 Task: In the Page activelistens.pptxinsert a new slide 'blank', insert the shape ' moon'with color yellow, insert the text boxwith the name  moonApply the font style Arialand save the file as pdf  moon
Action: Mouse moved to (54, 112)
Screenshot: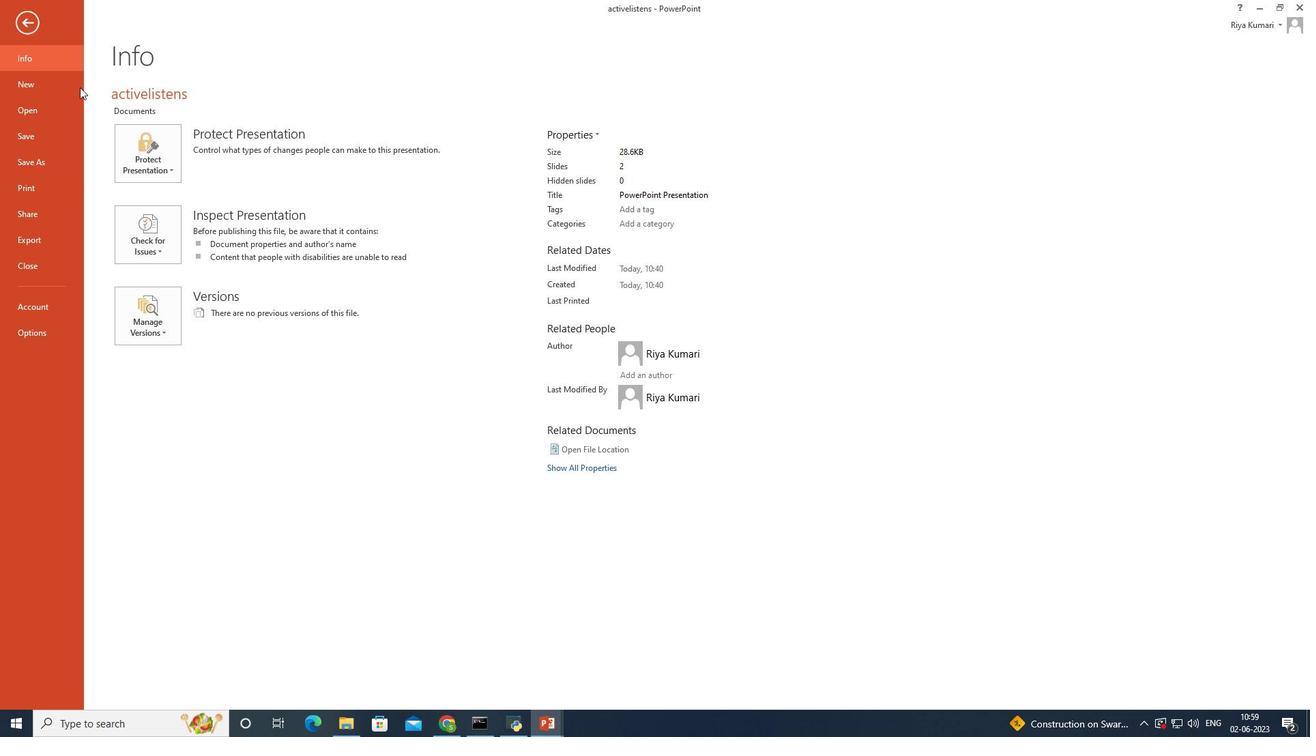 
Action: Mouse pressed left at (54, 112)
Screenshot: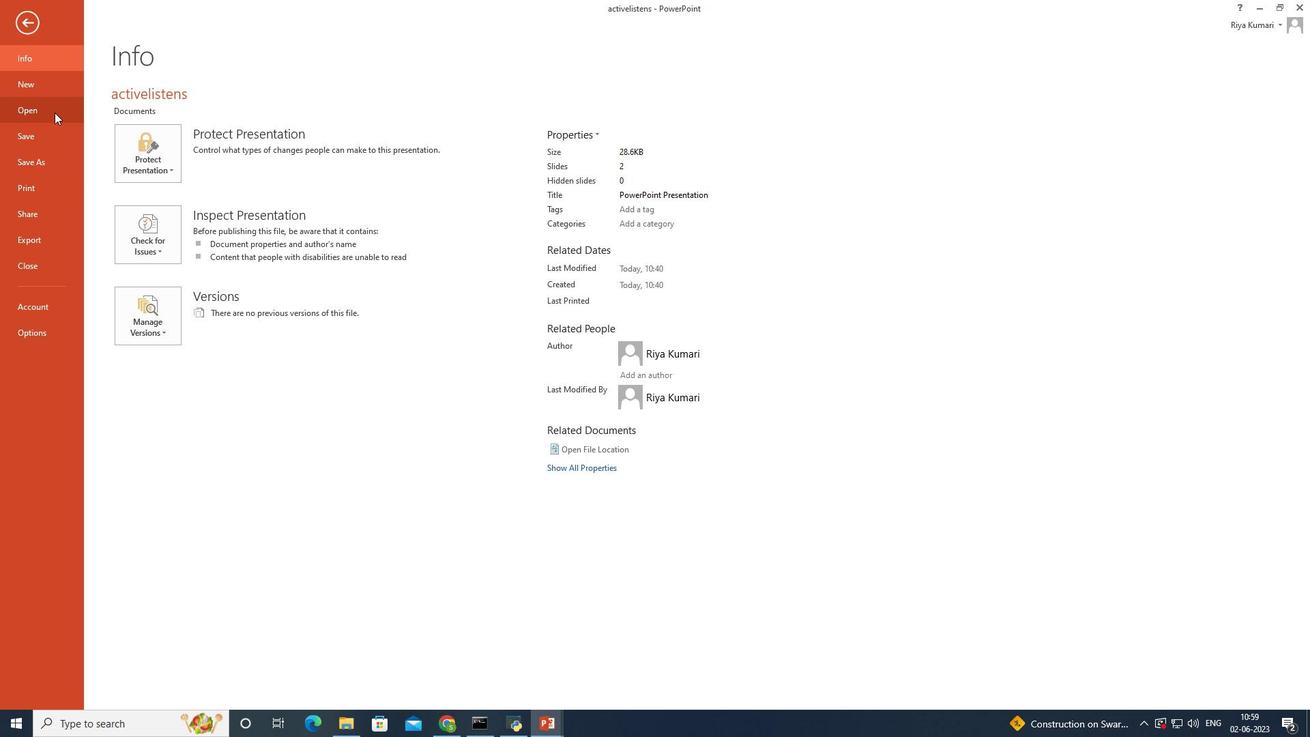 
Action: Mouse moved to (387, 136)
Screenshot: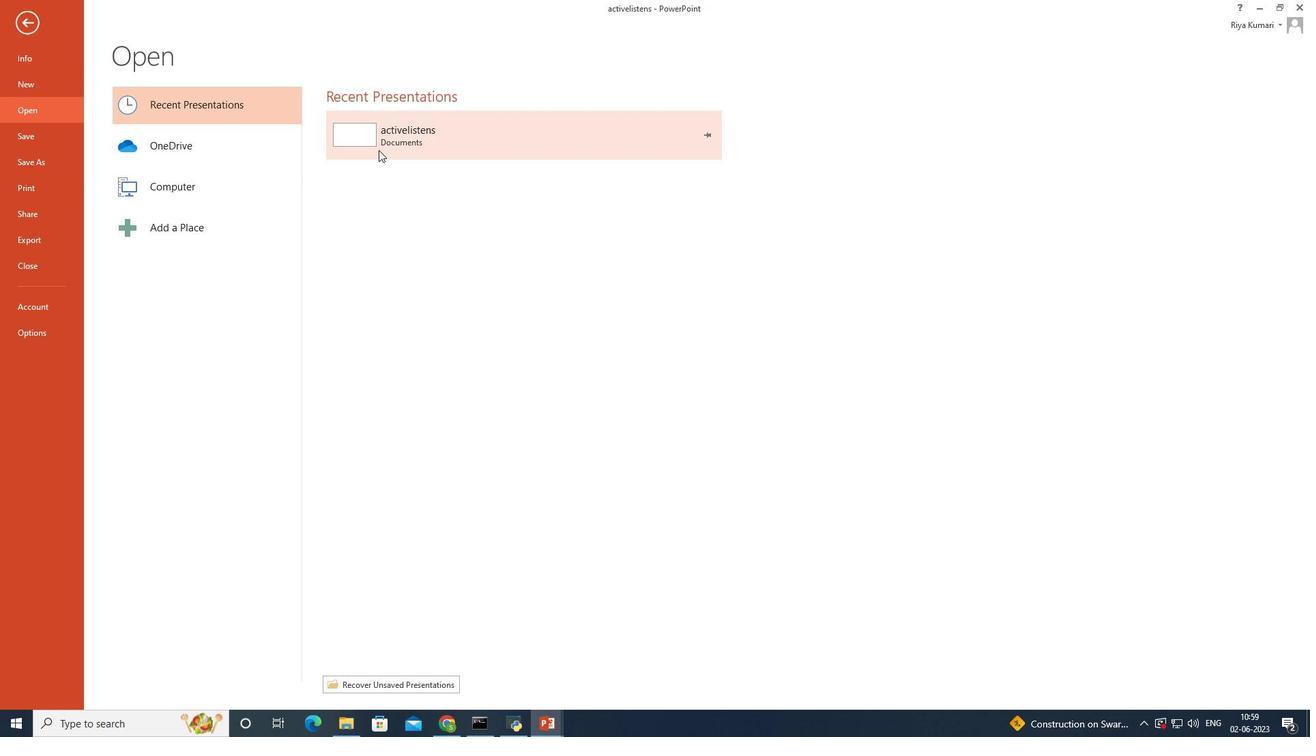 
Action: Mouse pressed left at (387, 136)
Screenshot: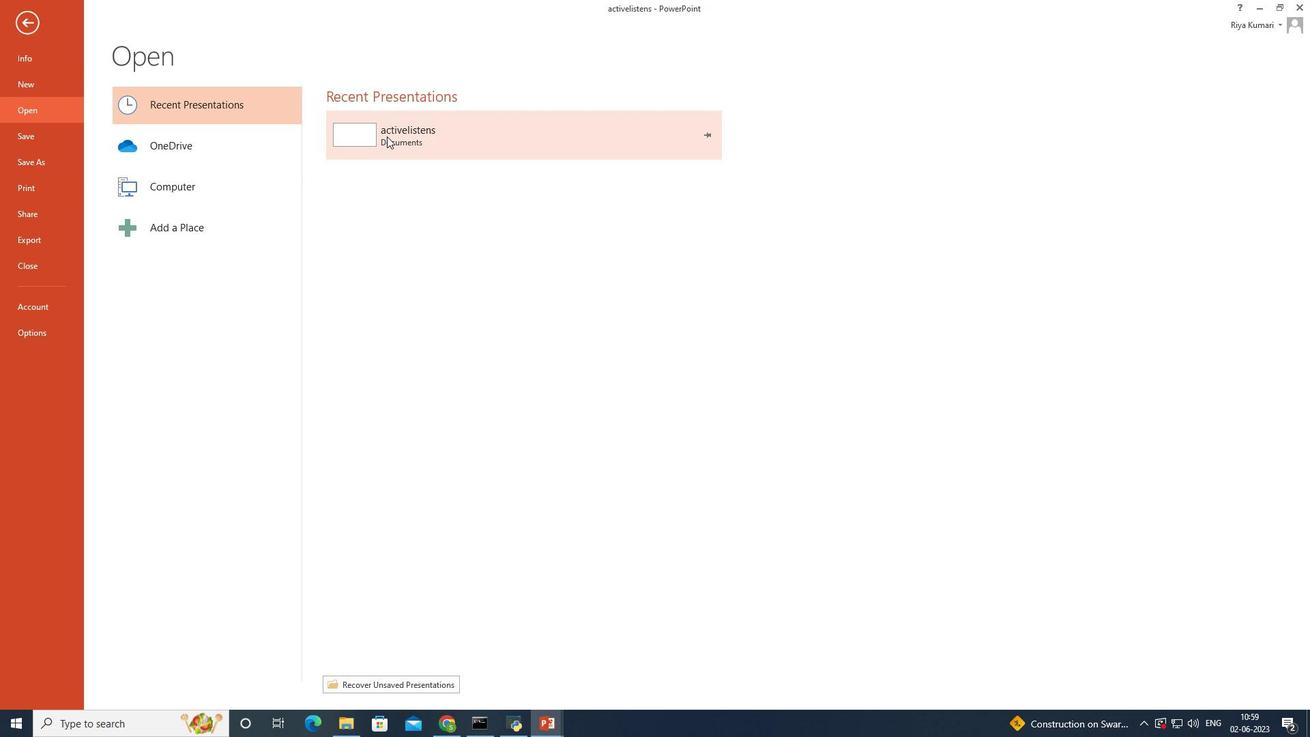 
Action: Mouse moved to (112, 73)
Screenshot: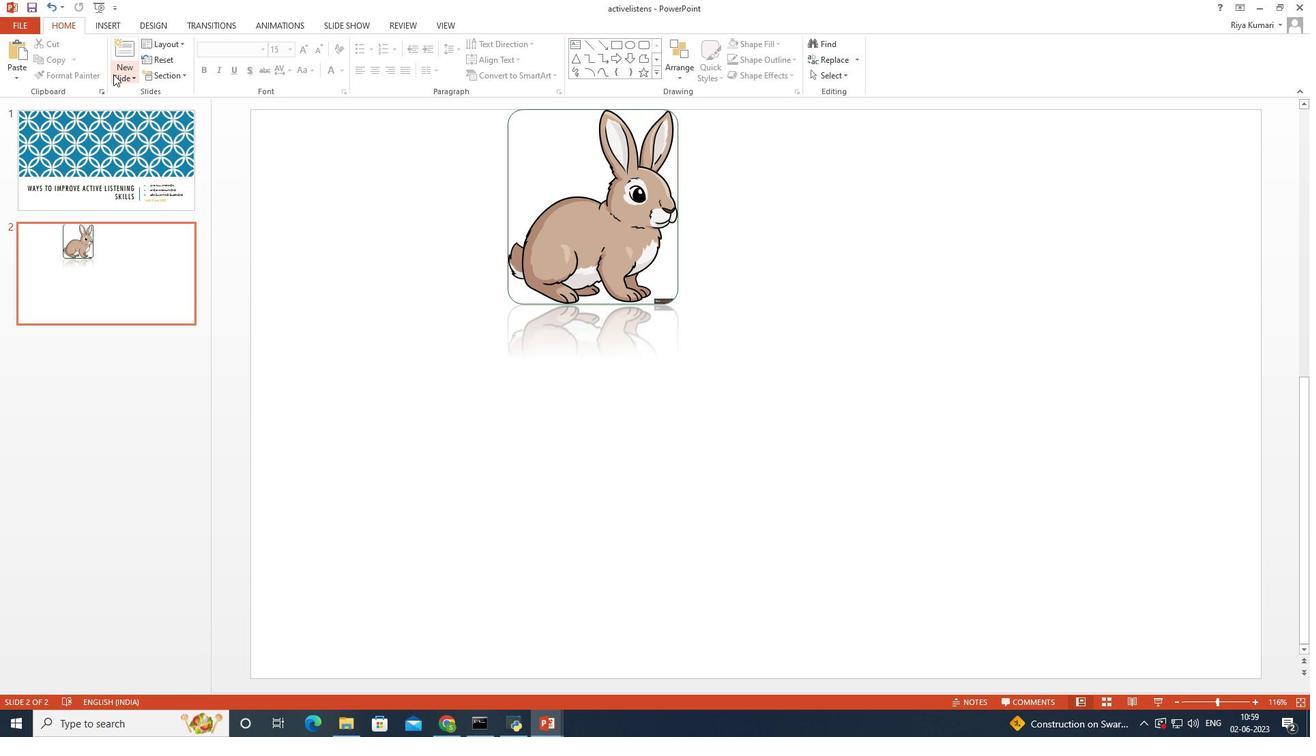
Action: Mouse pressed left at (112, 73)
Screenshot: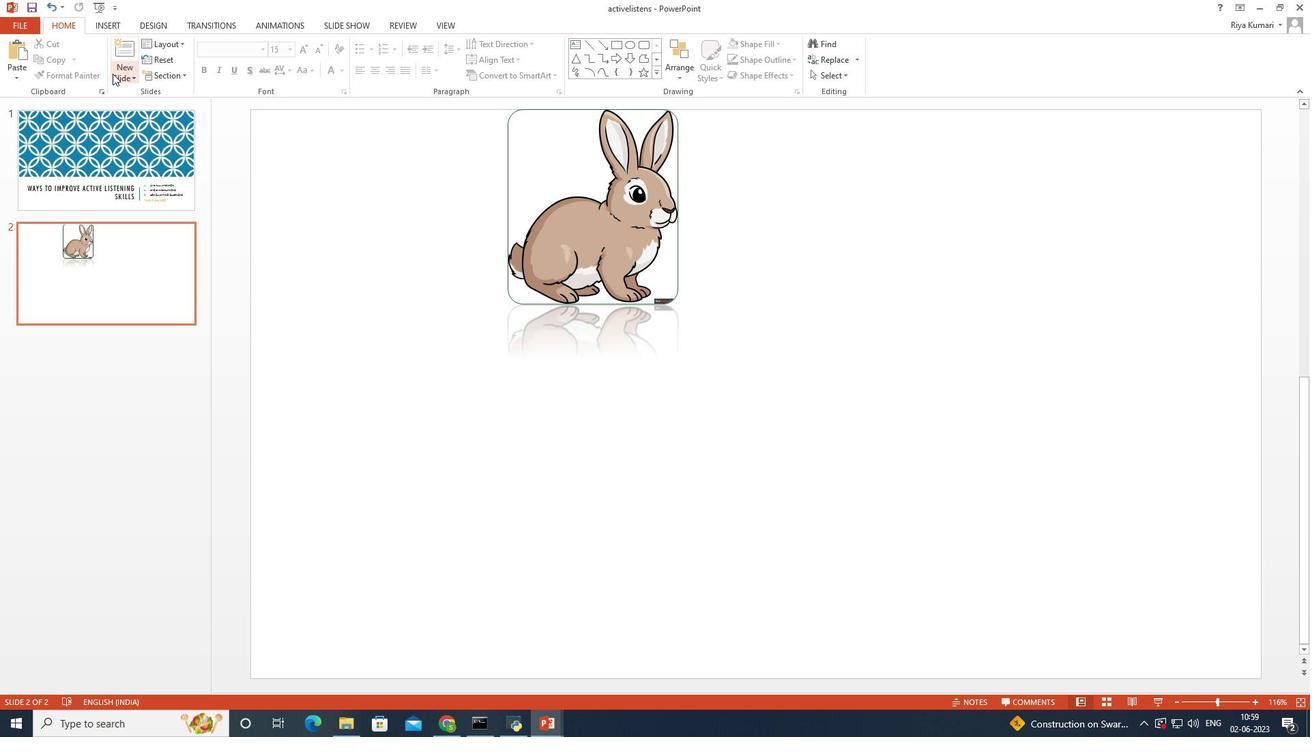 
Action: Mouse moved to (159, 243)
Screenshot: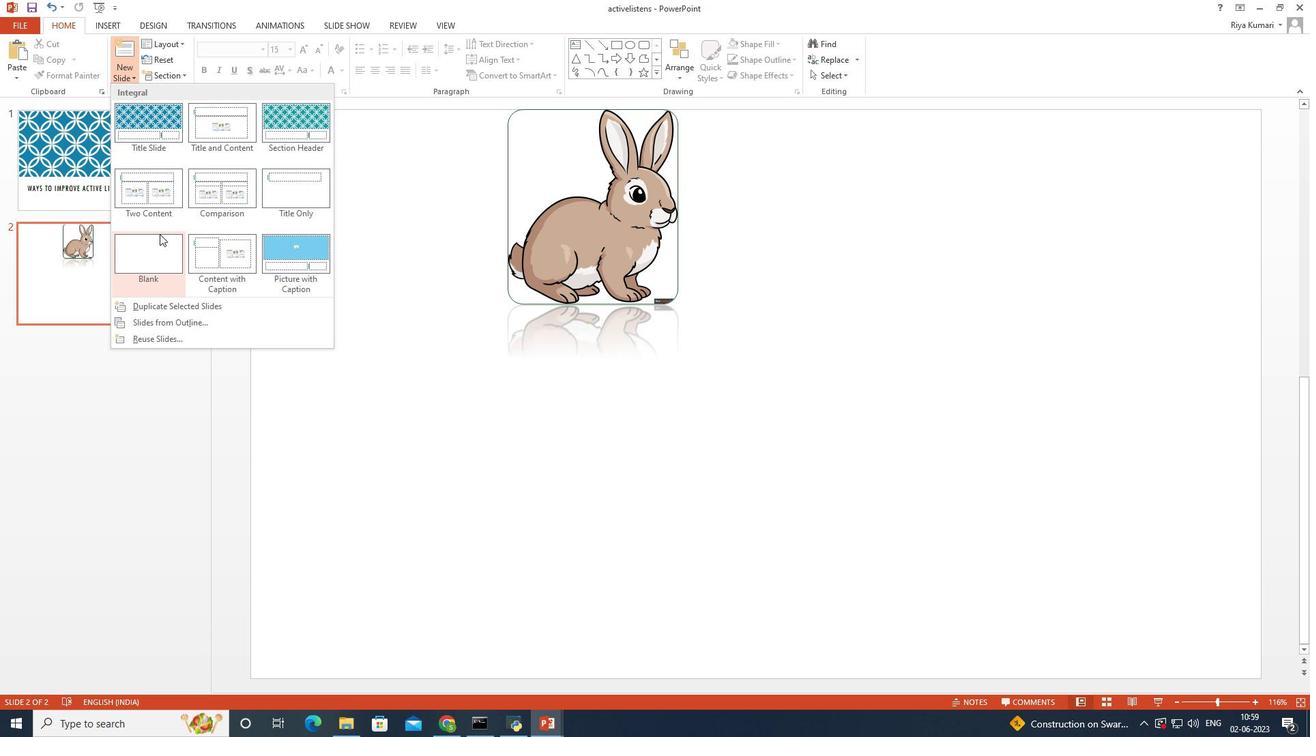 
Action: Mouse pressed left at (159, 243)
Screenshot: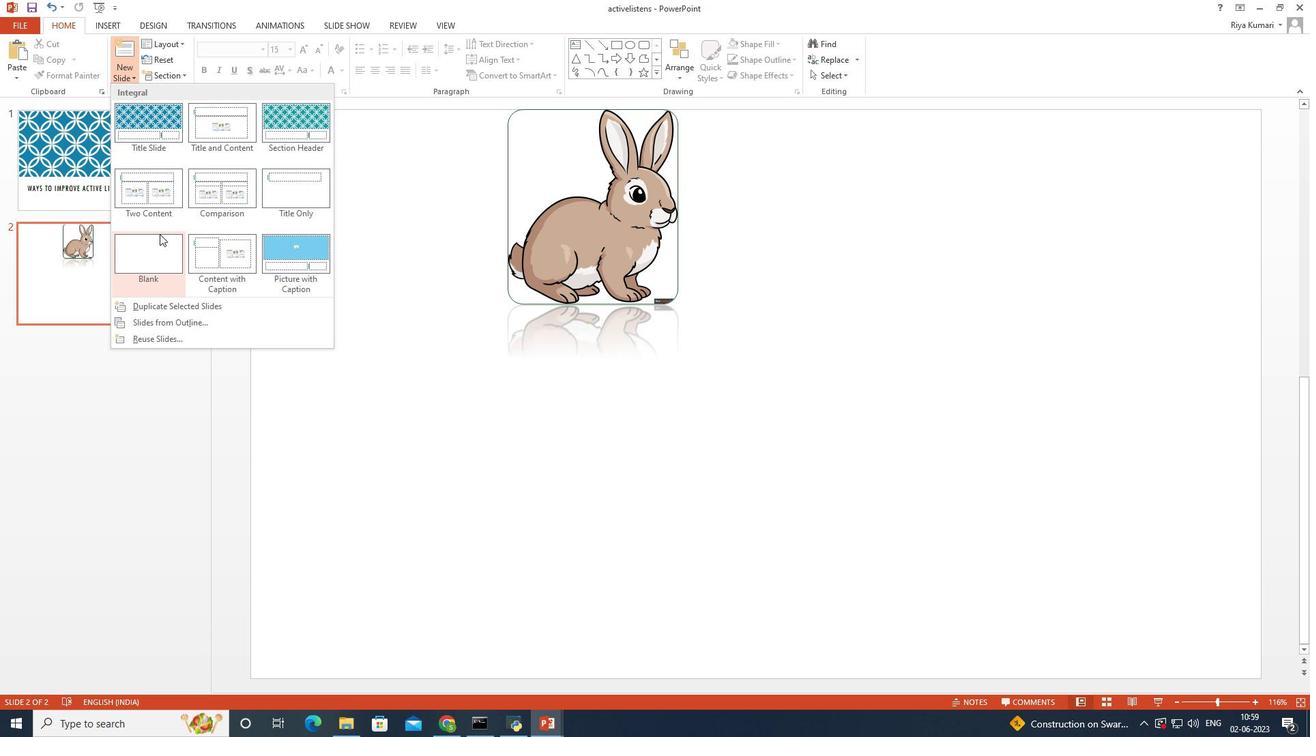 
Action: Mouse moved to (684, 77)
Screenshot: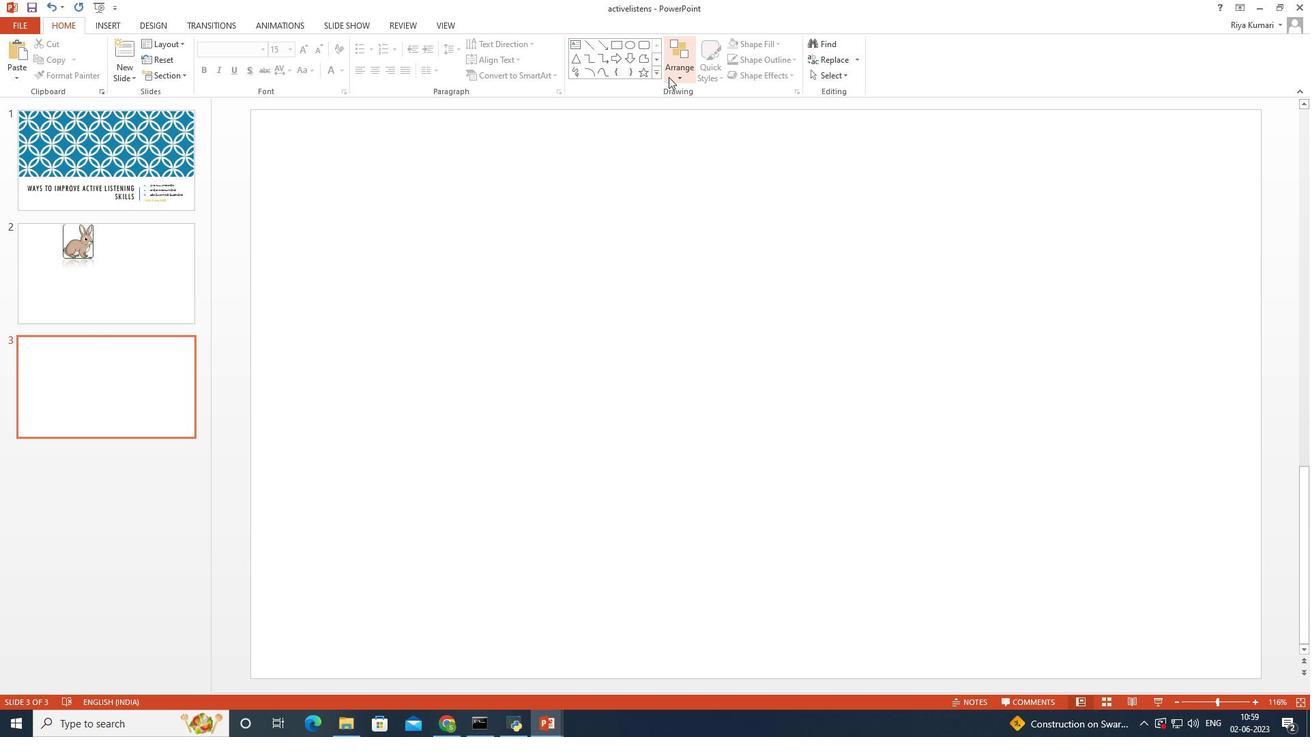 
Action: Mouse pressed left at (684, 77)
Screenshot: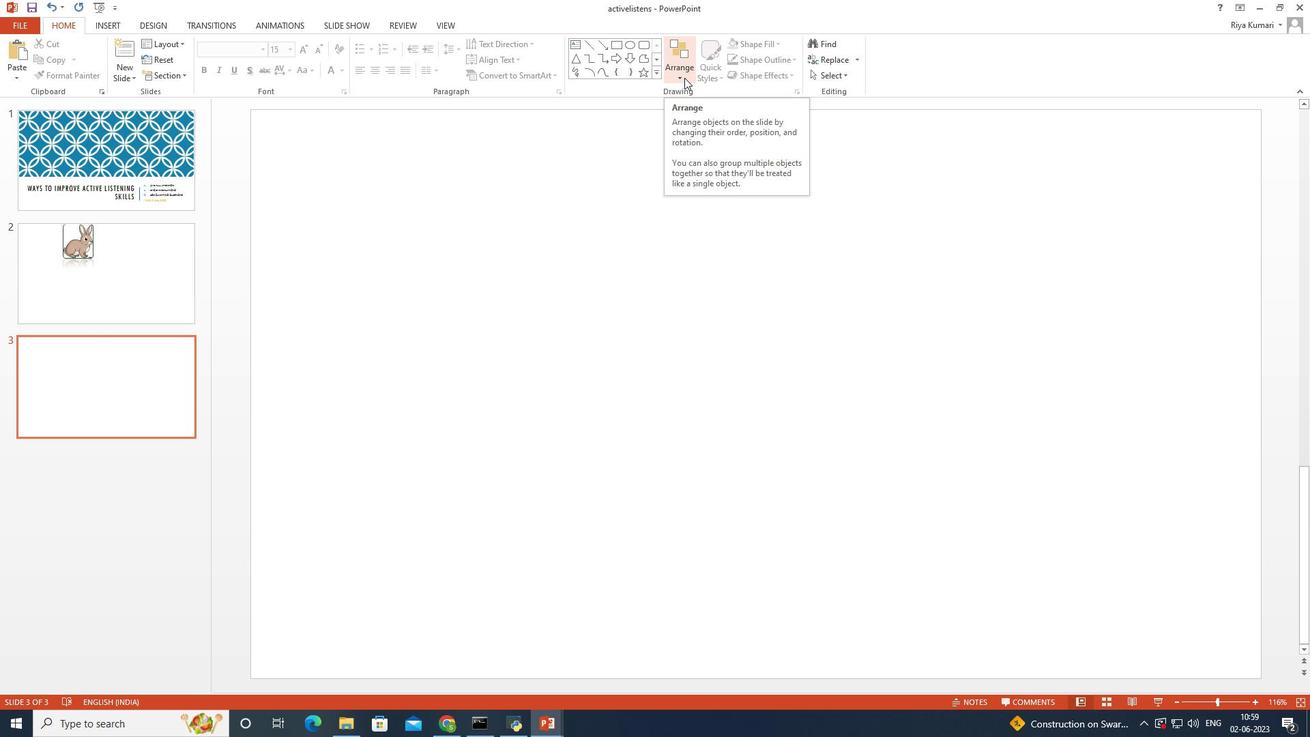 
Action: Mouse pressed left at (684, 77)
Screenshot: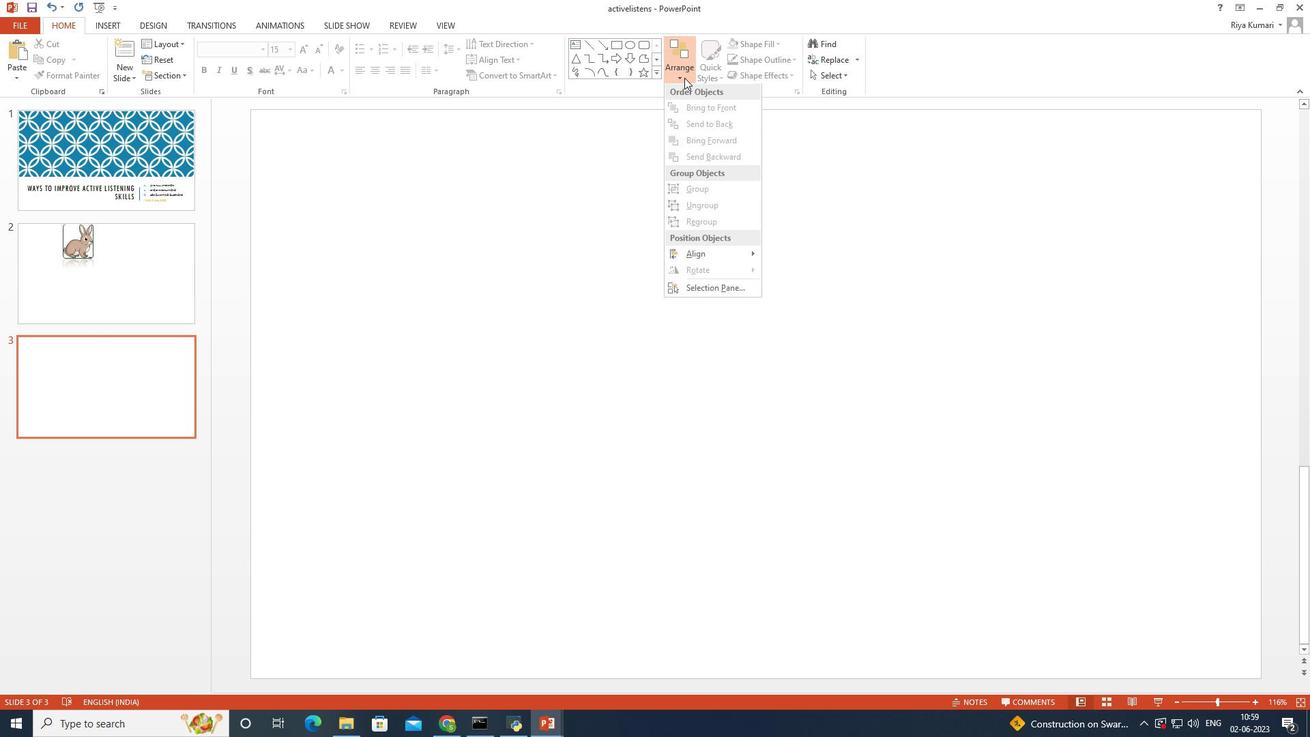 
Action: Mouse moved to (654, 73)
Screenshot: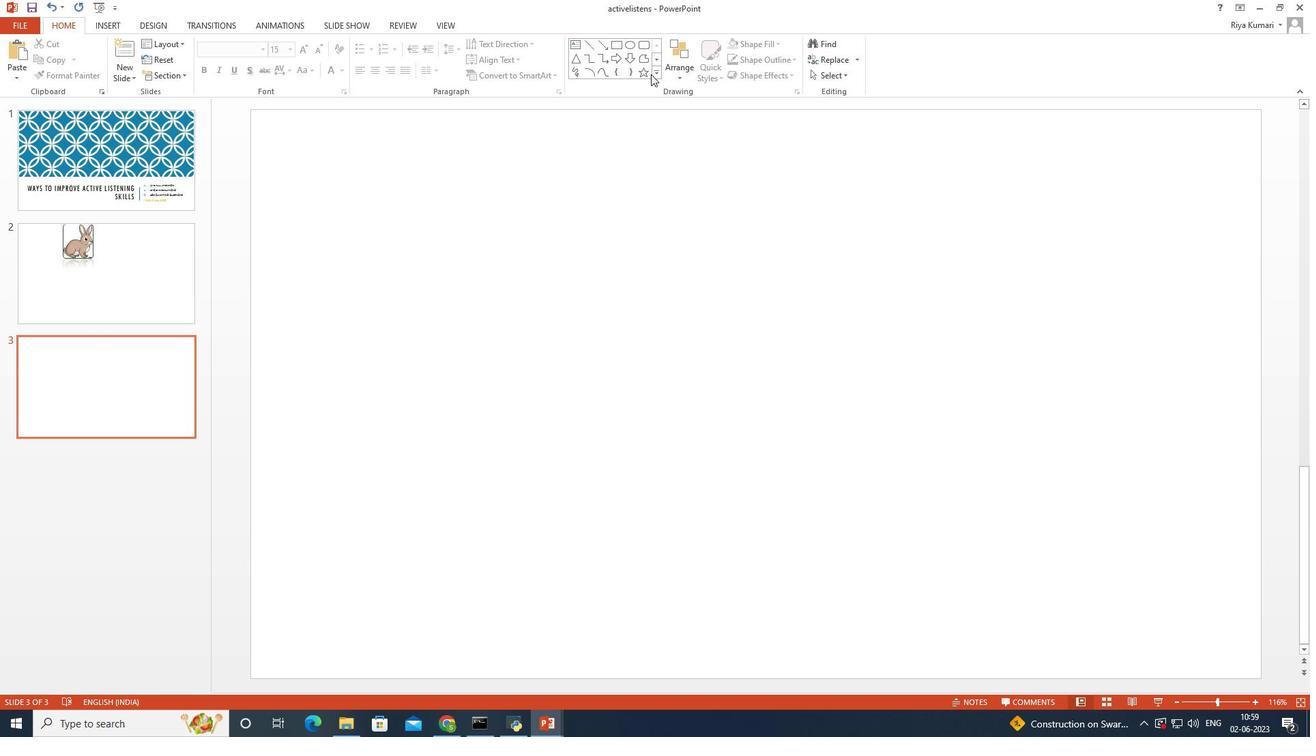 
Action: Mouse pressed left at (654, 73)
Screenshot: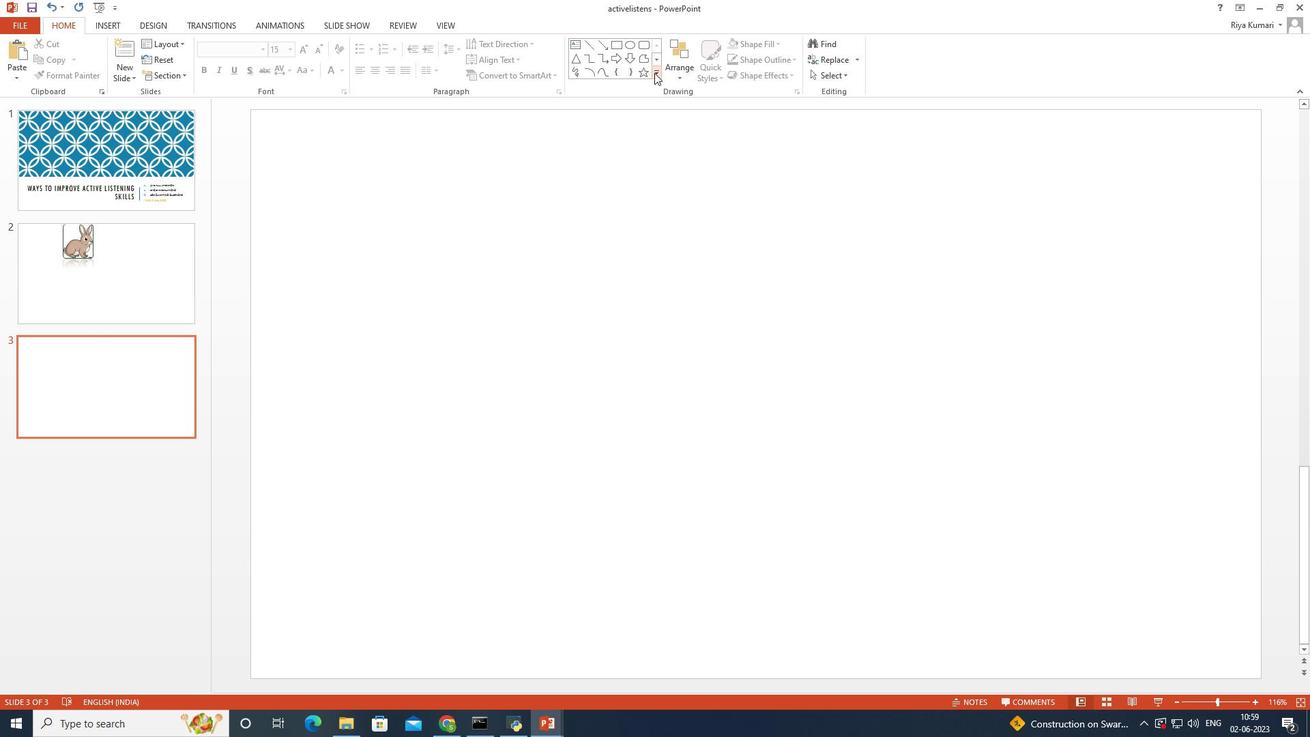 
Action: Mouse moved to (699, 191)
Screenshot: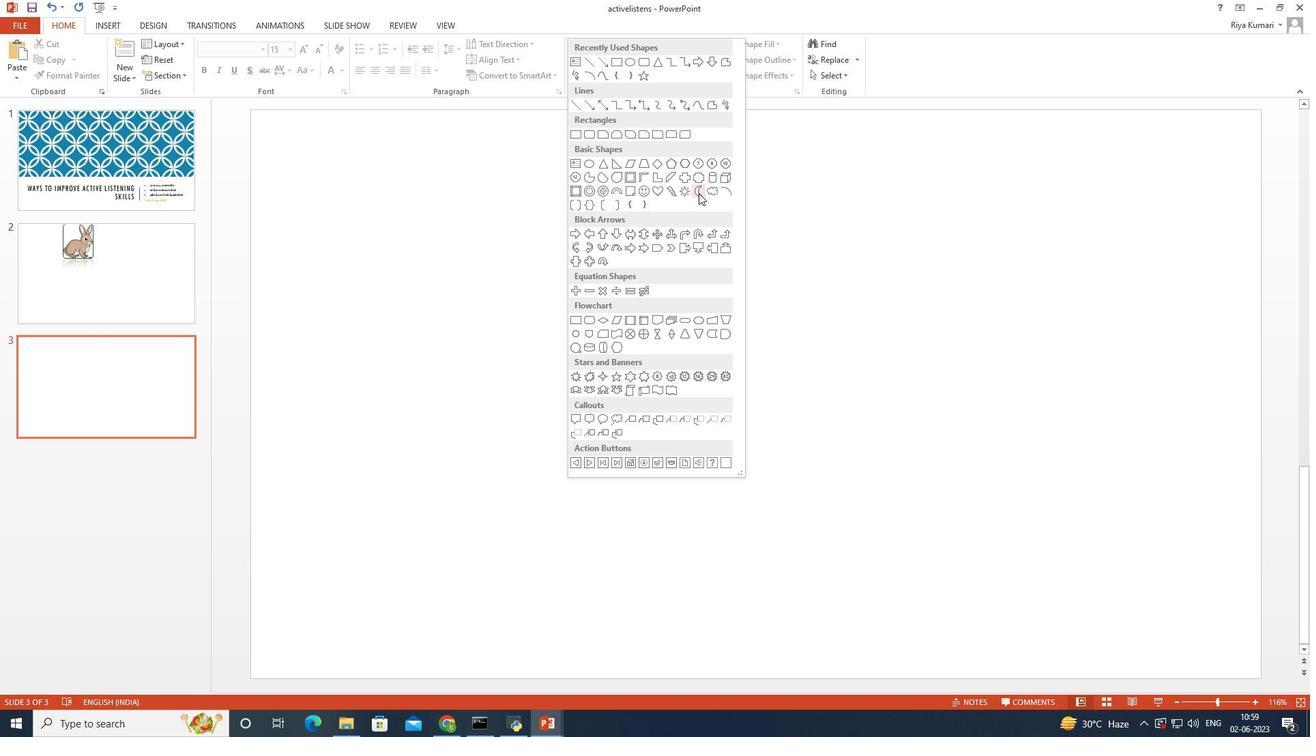 
Action: Mouse pressed left at (699, 191)
Screenshot: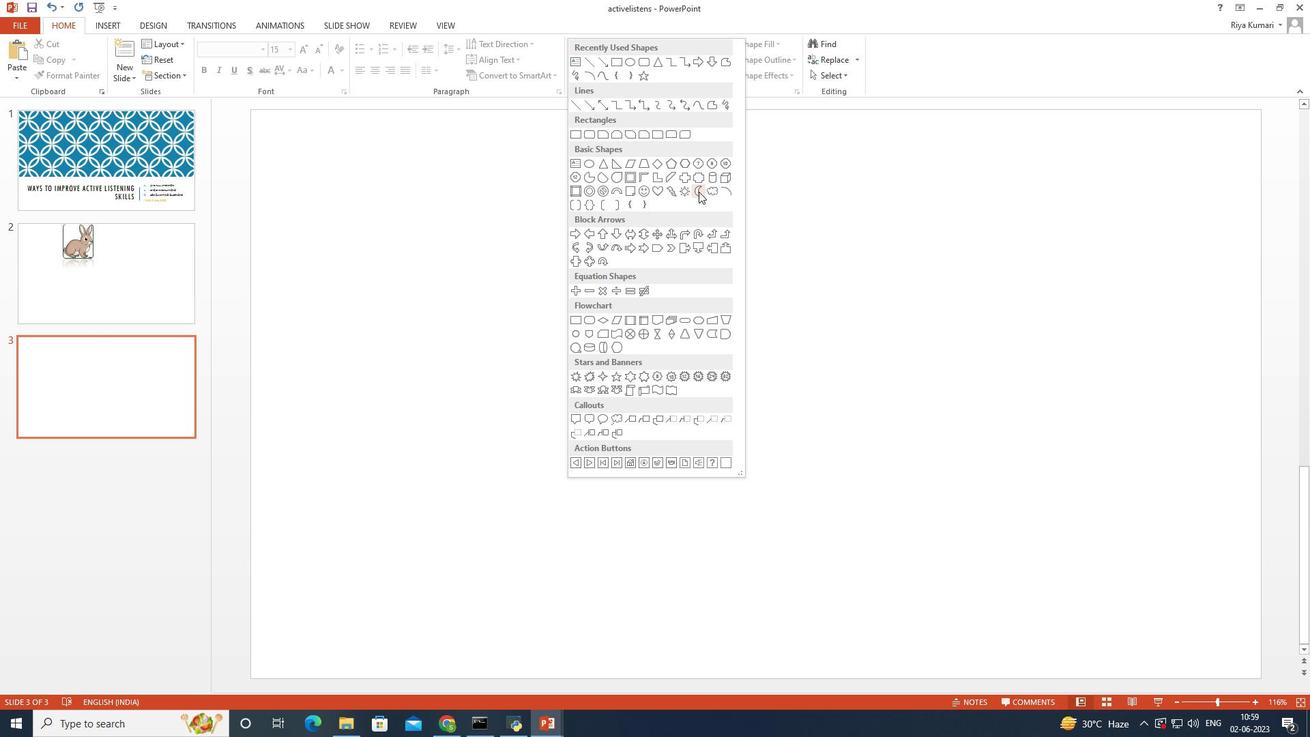 
Action: Mouse moved to (586, 208)
Screenshot: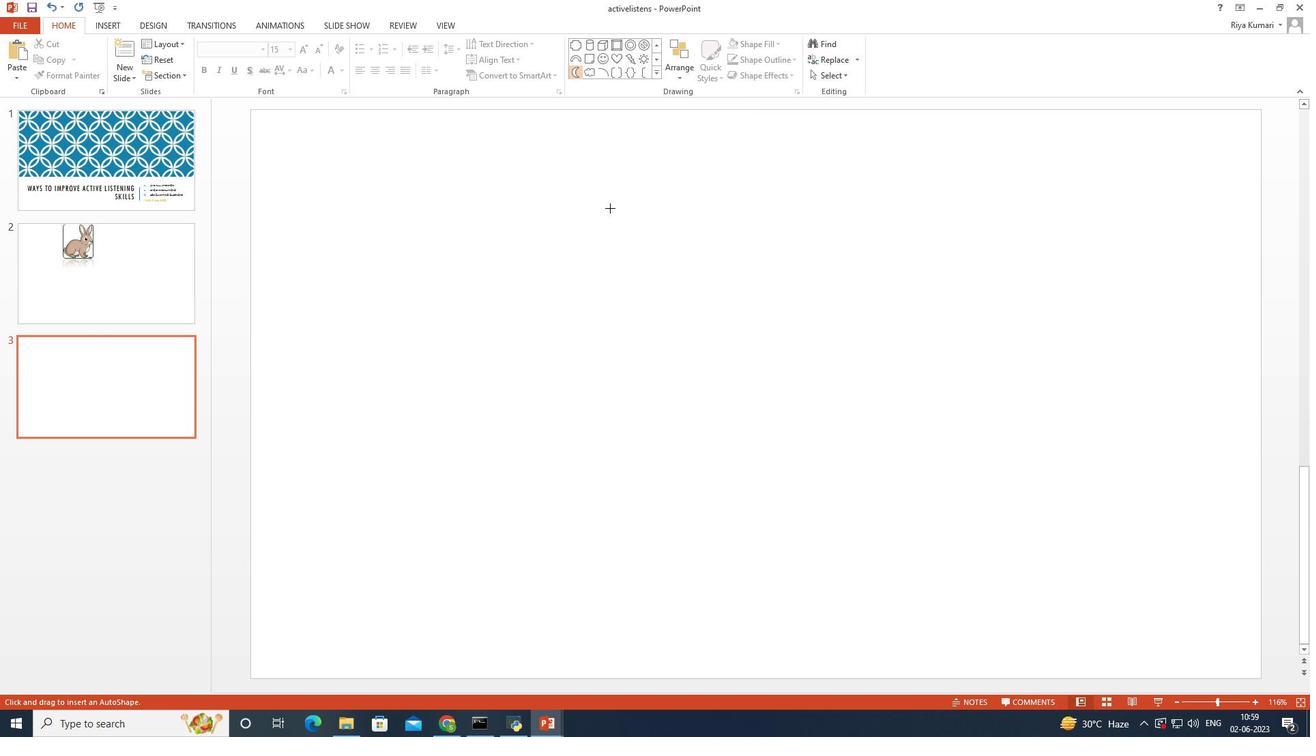 
Action: Mouse pressed left at (586, 208)
Screenshot: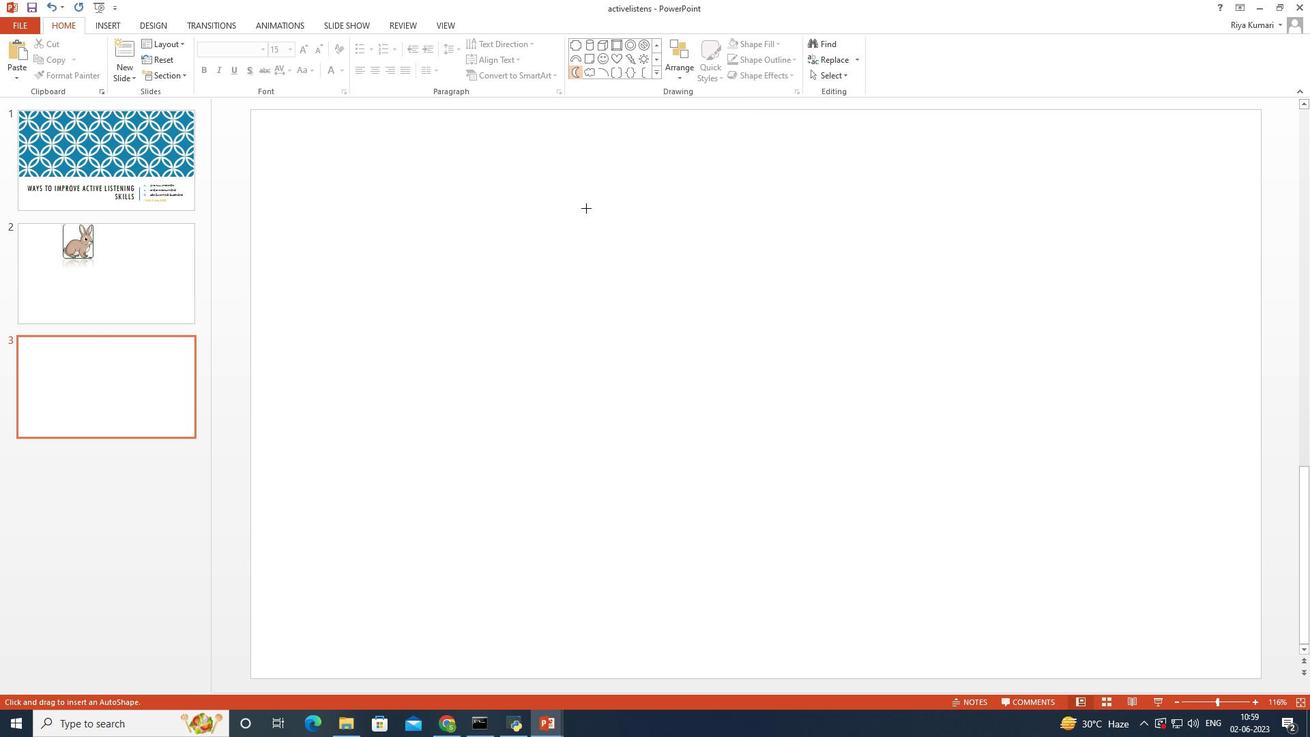 
Action: Mouse moved to (778, 43)
Screenshot: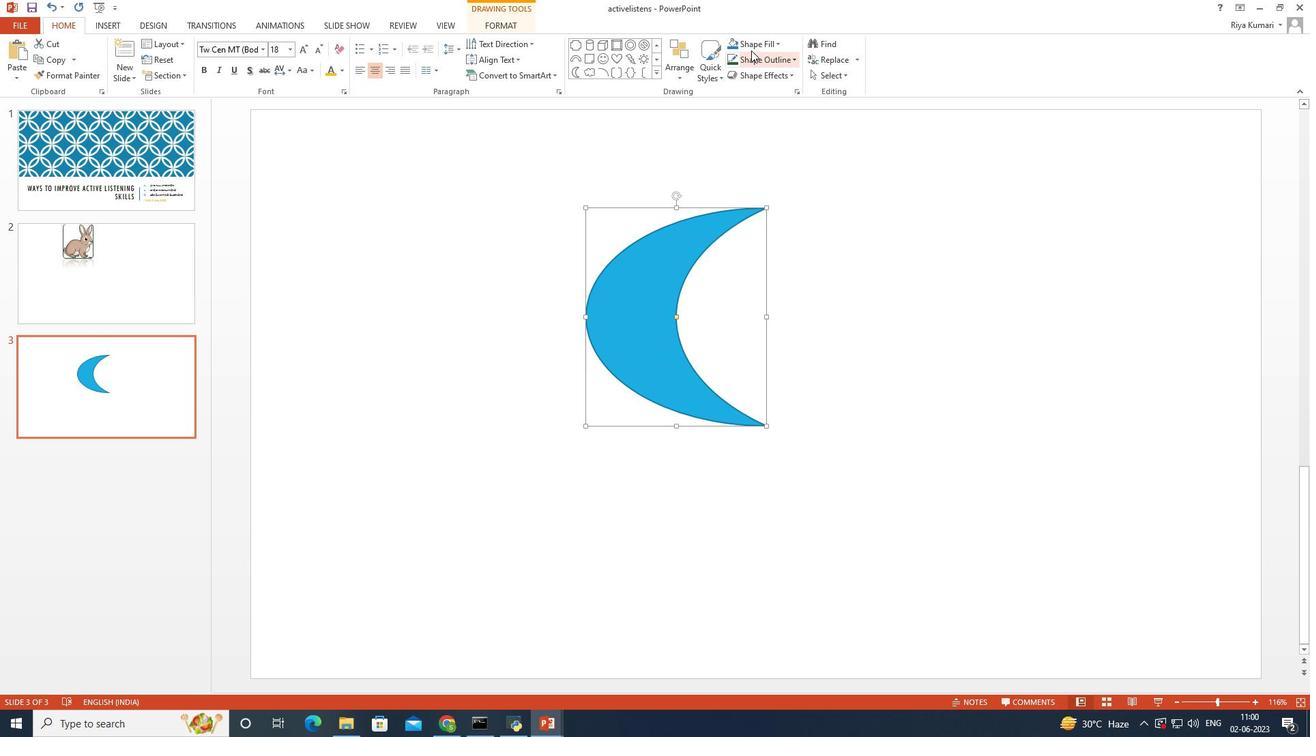 
Action: Mouse pressed left at (778, 43)
Screenshot: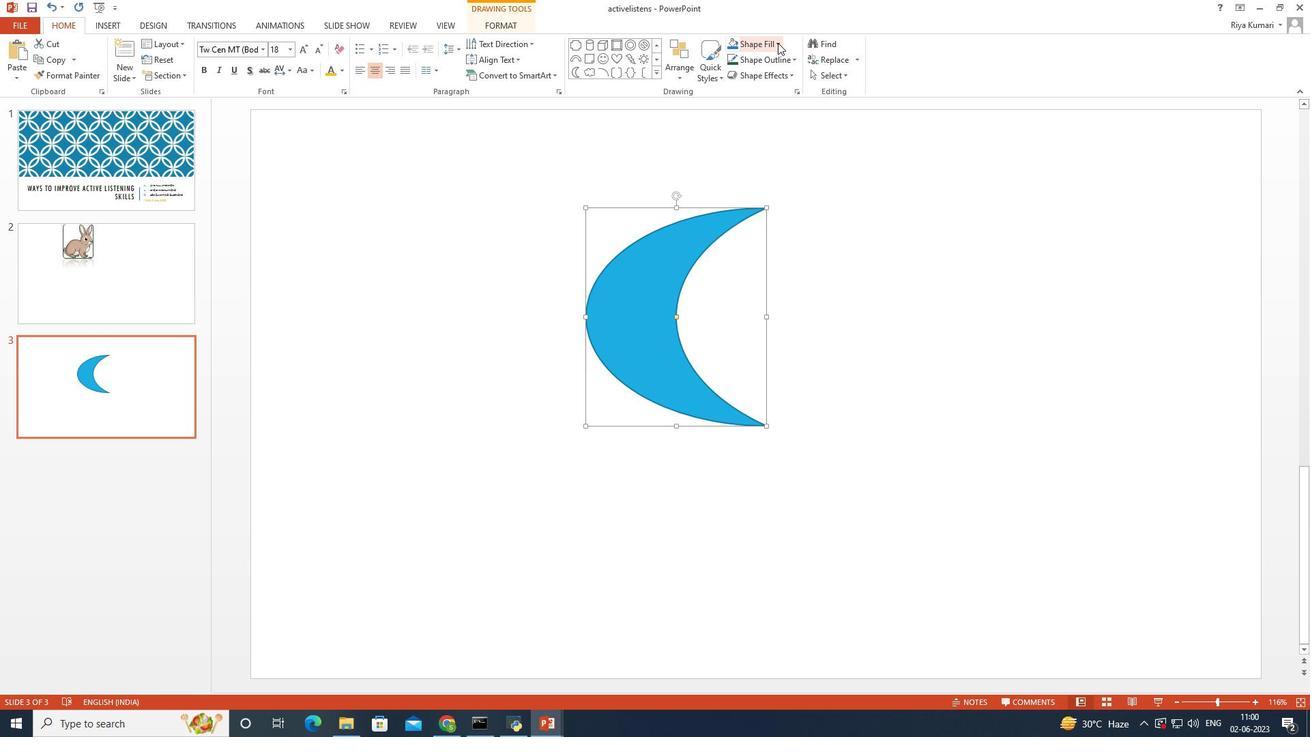 
Action: Mouse moved to (756, 146)
Screenshot: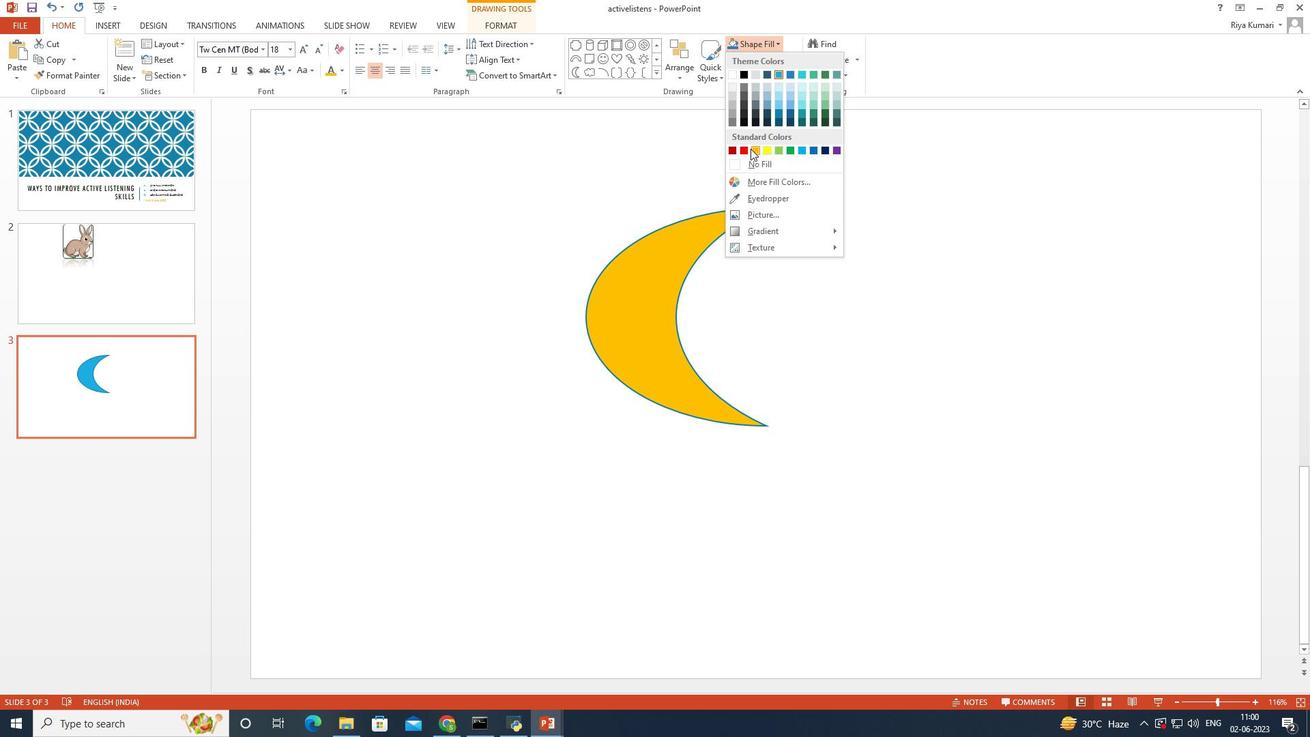 
Action: Mouse pressed left at (756, 146)
Screenshot: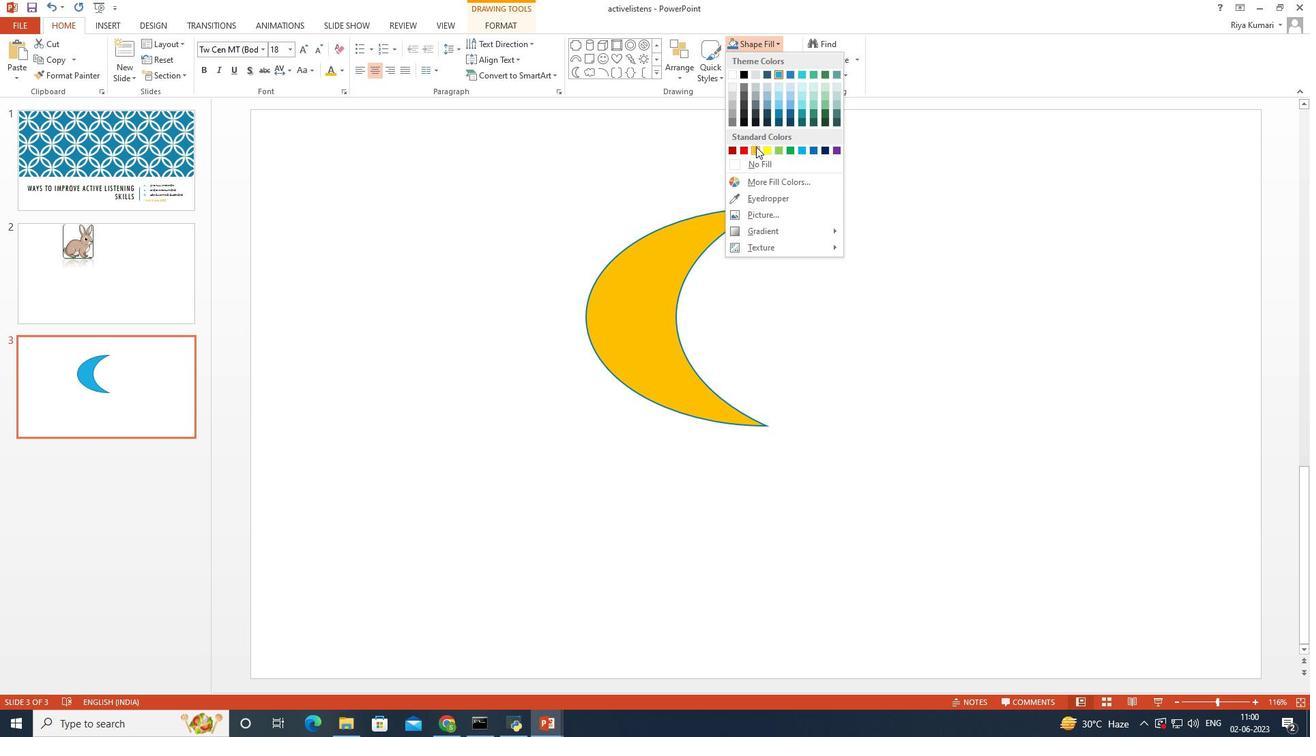 
Action: Mouse moved to (656, 45)
Screenshot: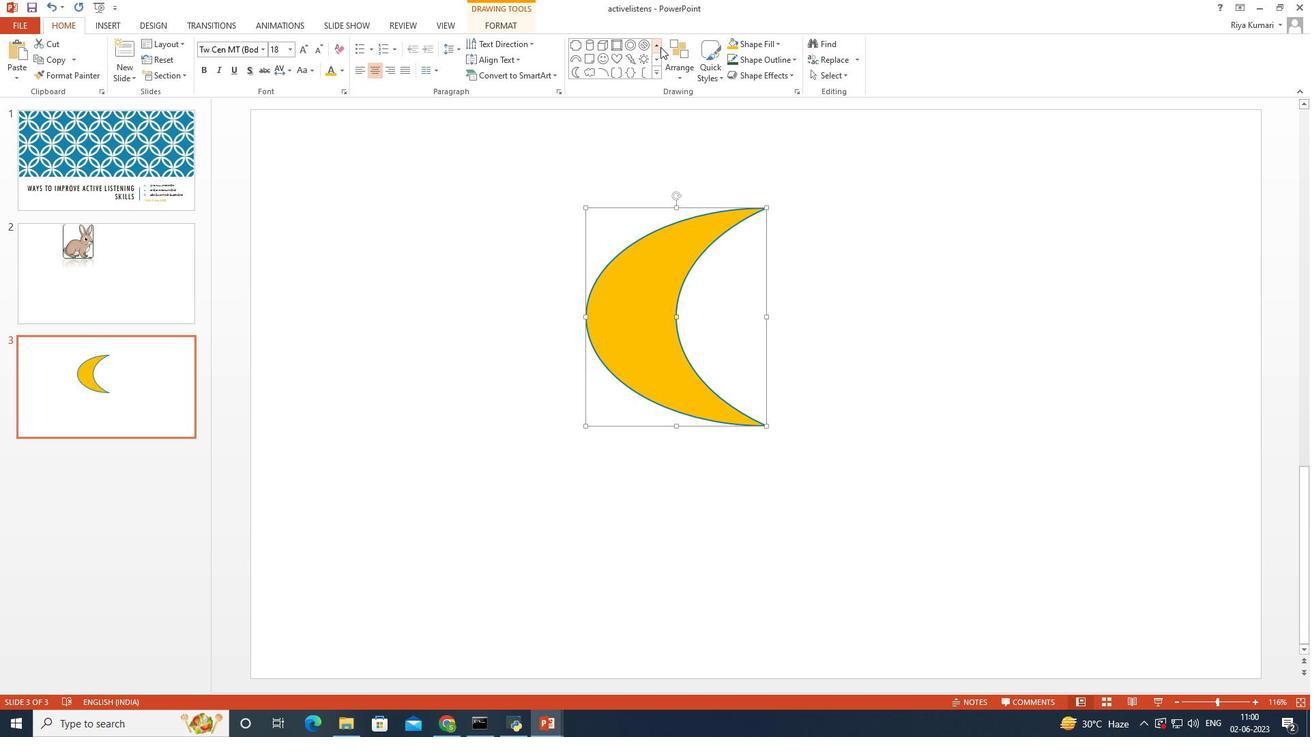 
Action: Mouse pressed left at (656, 45)
Screenshot: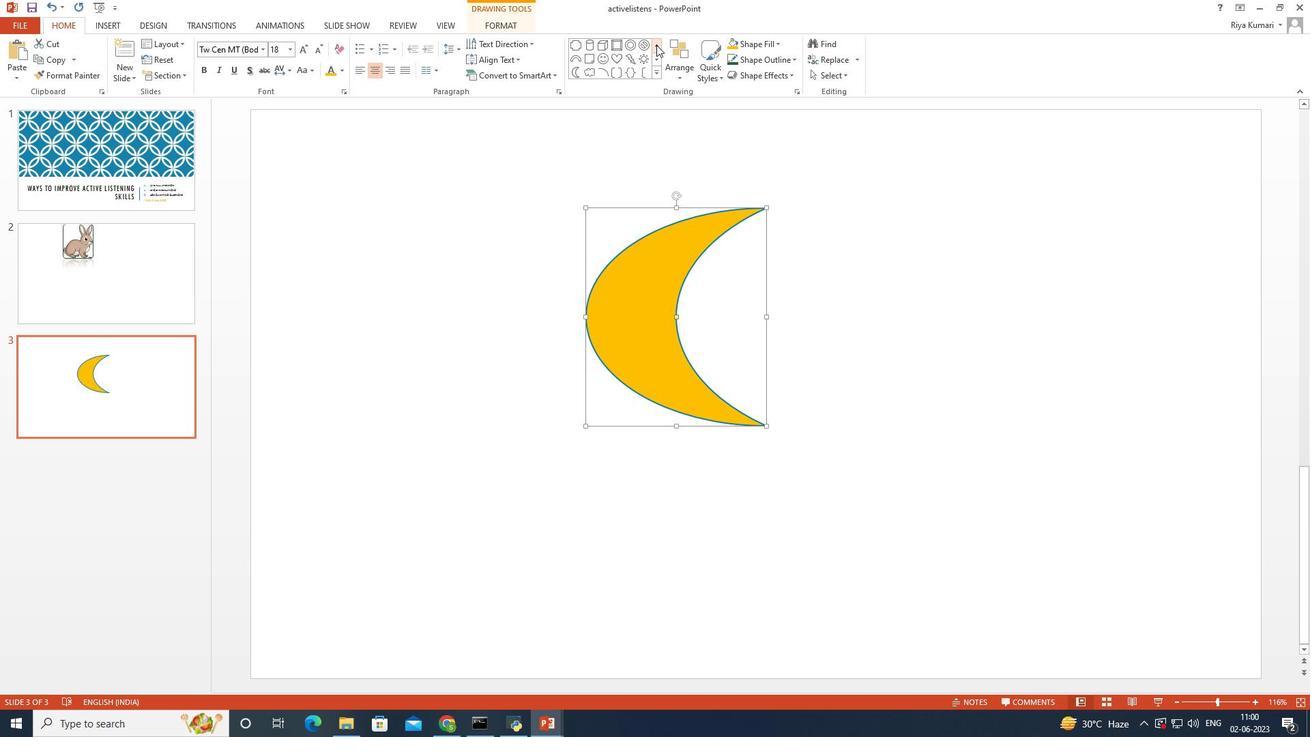 
Action: Mouse pressed left at (656, 45)
Screenshot: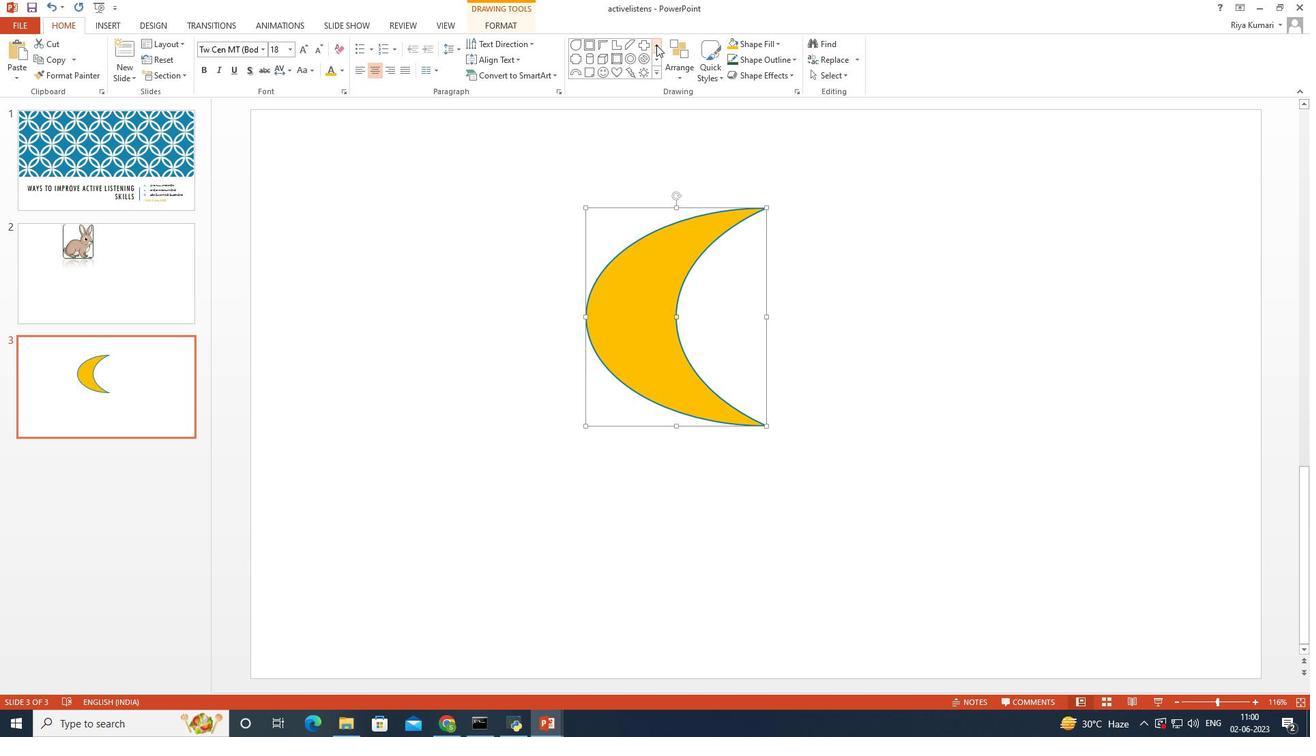 
Action: Mouse pressed left at (656, 45)
Screenshot: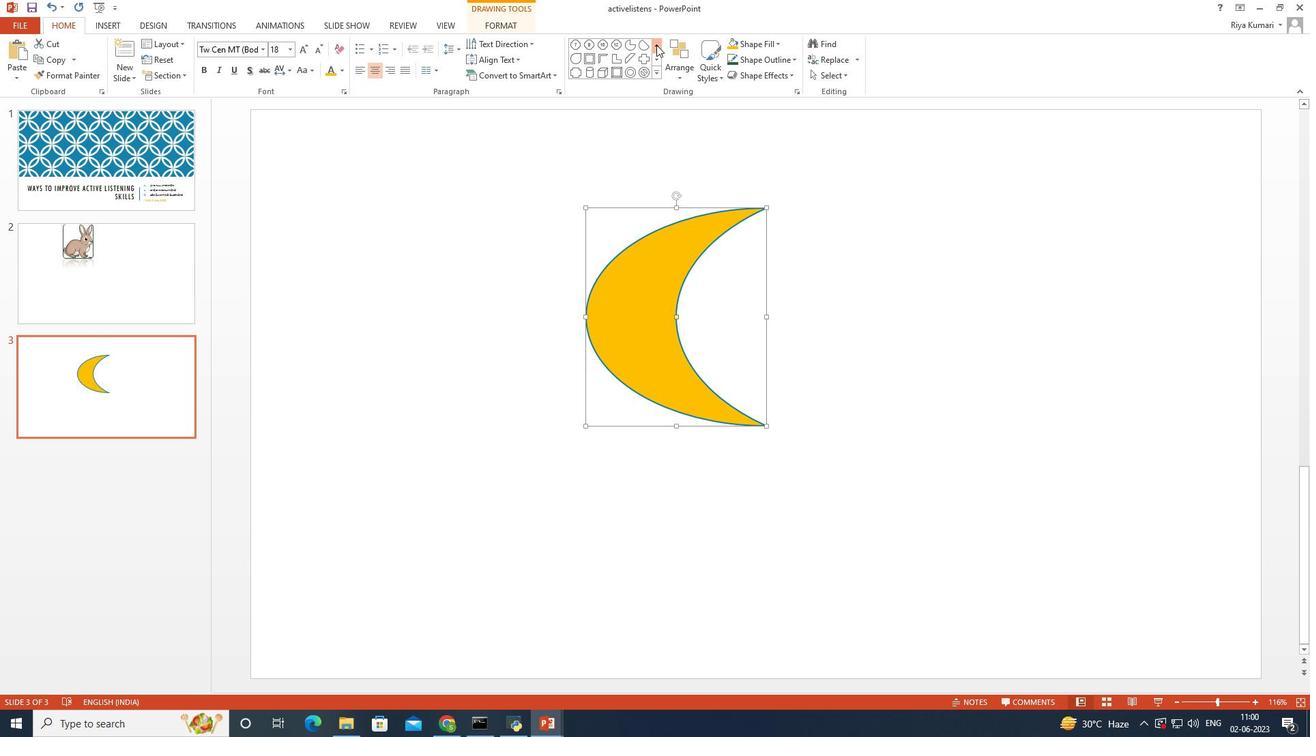 
Action: Mouse pressed left at (656, 45)
Screenshot: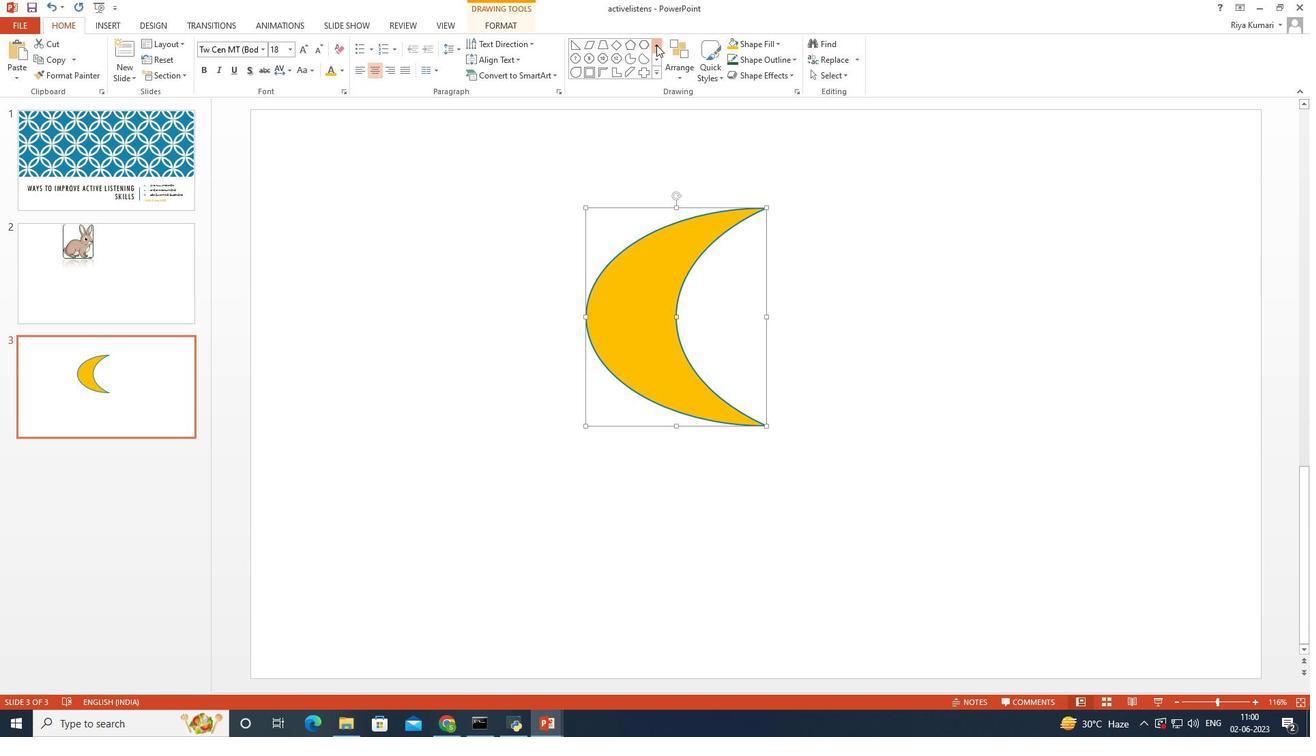 
Action: Mouse pressed left at (656, 45)
Screenshot: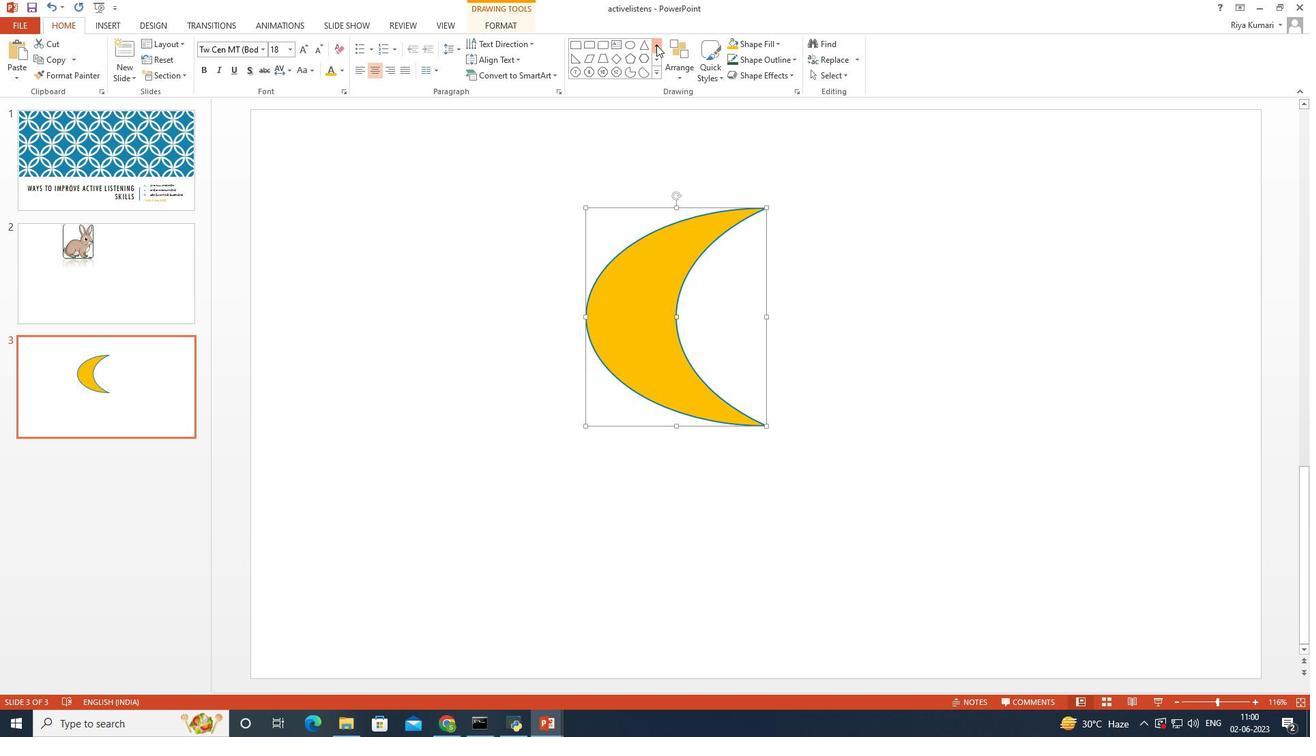 
Action: Mouse pressed left at (656, 45)
Screenshot: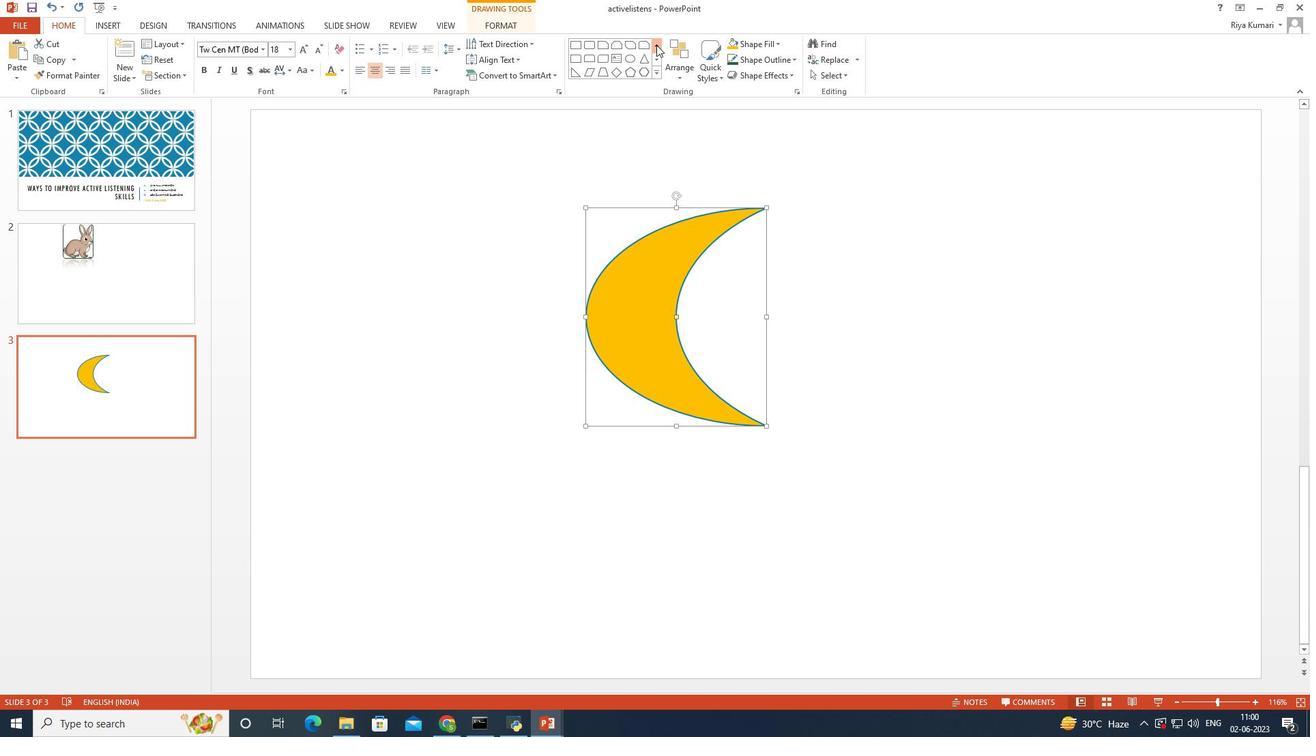 
Action: Mouse pressed left at (656, 45)
Screenshot: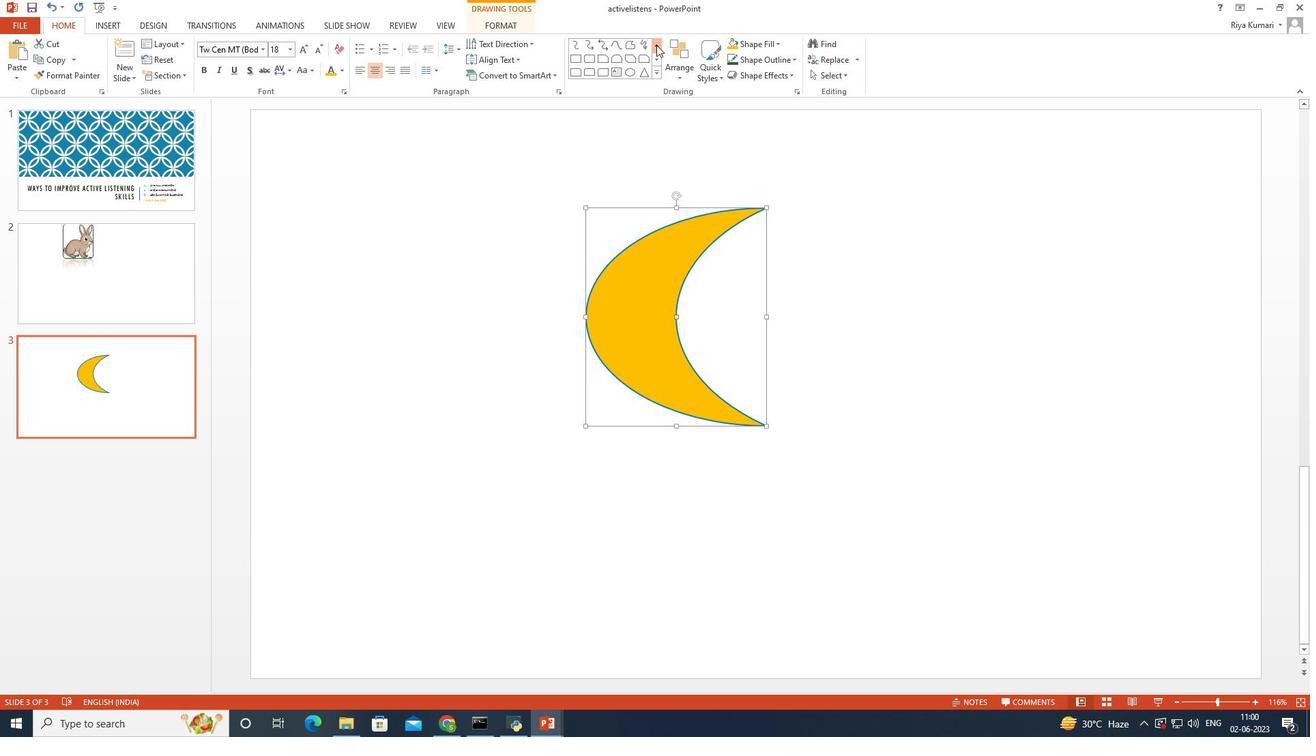 
Action: Mouse pressed left at (656, 45)
Screenshot: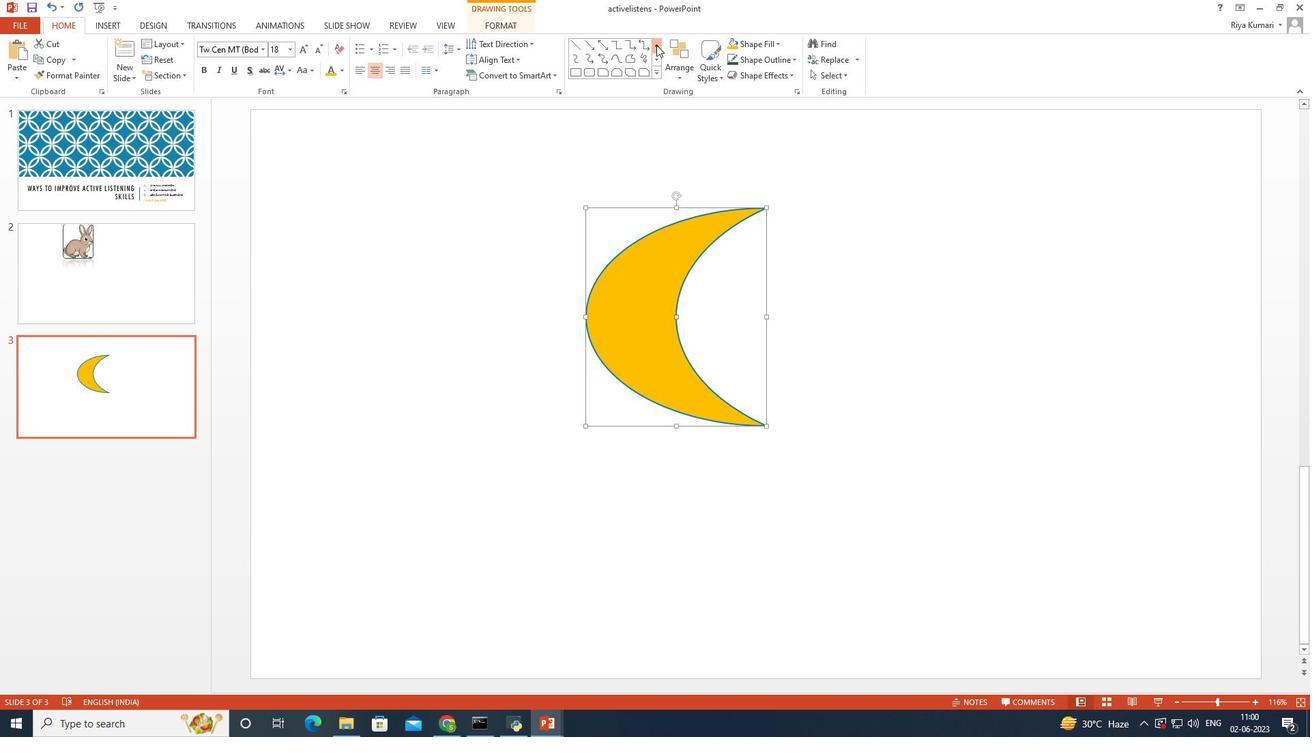 
Action: Mouse pressed left at (656, 45)
Screenshot: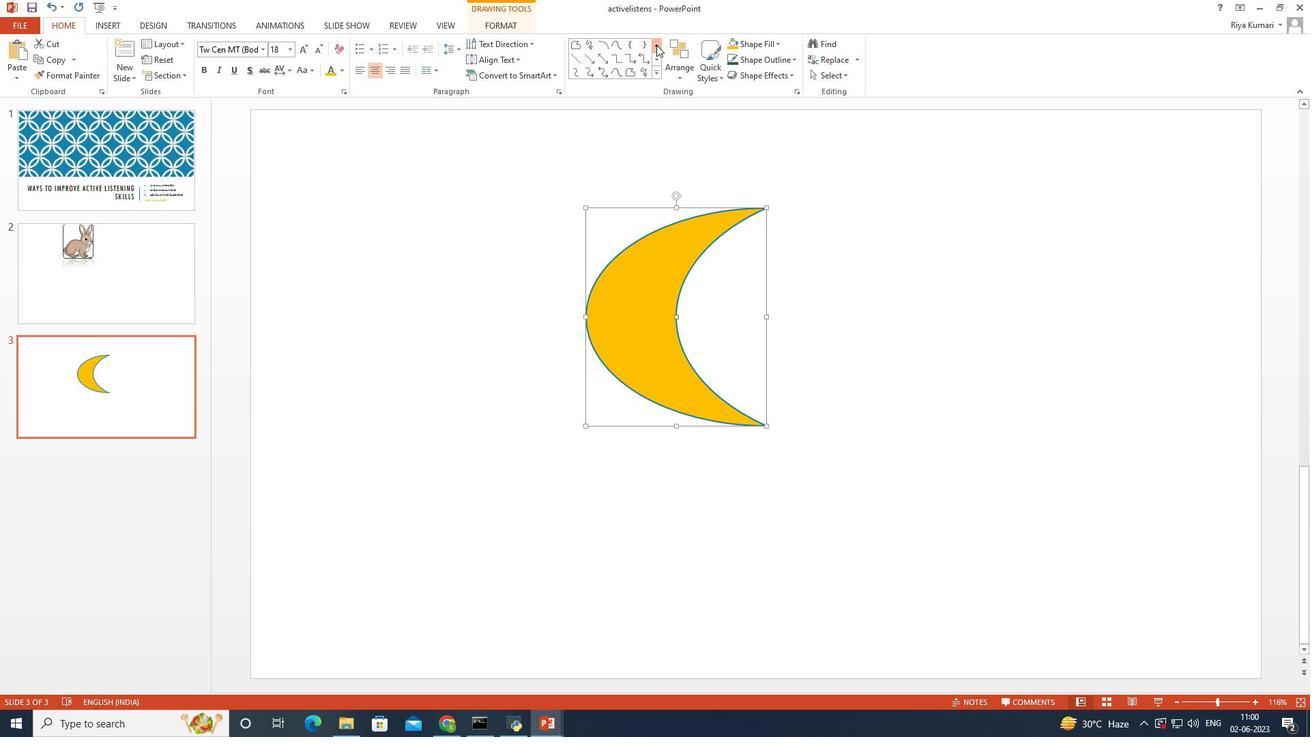 
Action: Mouse pressed left at (656, 45)
Screenshot: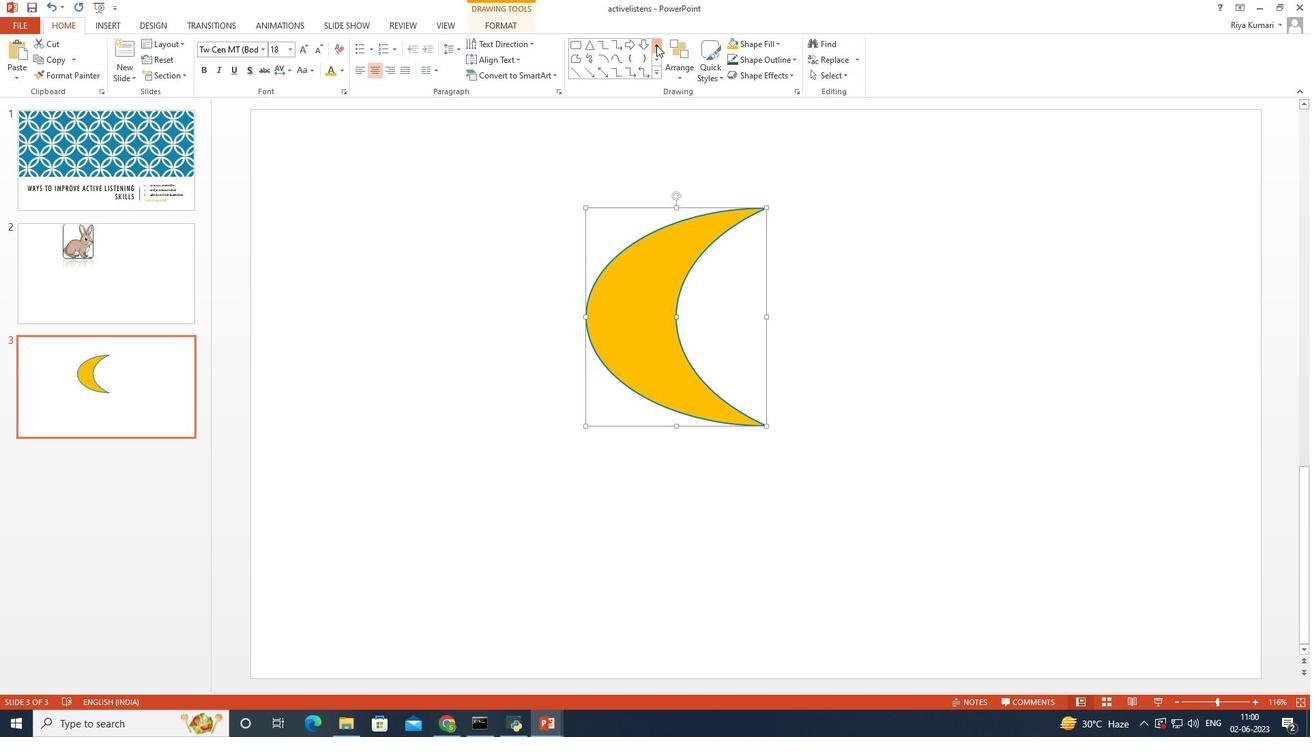 
Action: Mouse pressed left at (656, 45)
Screenshot: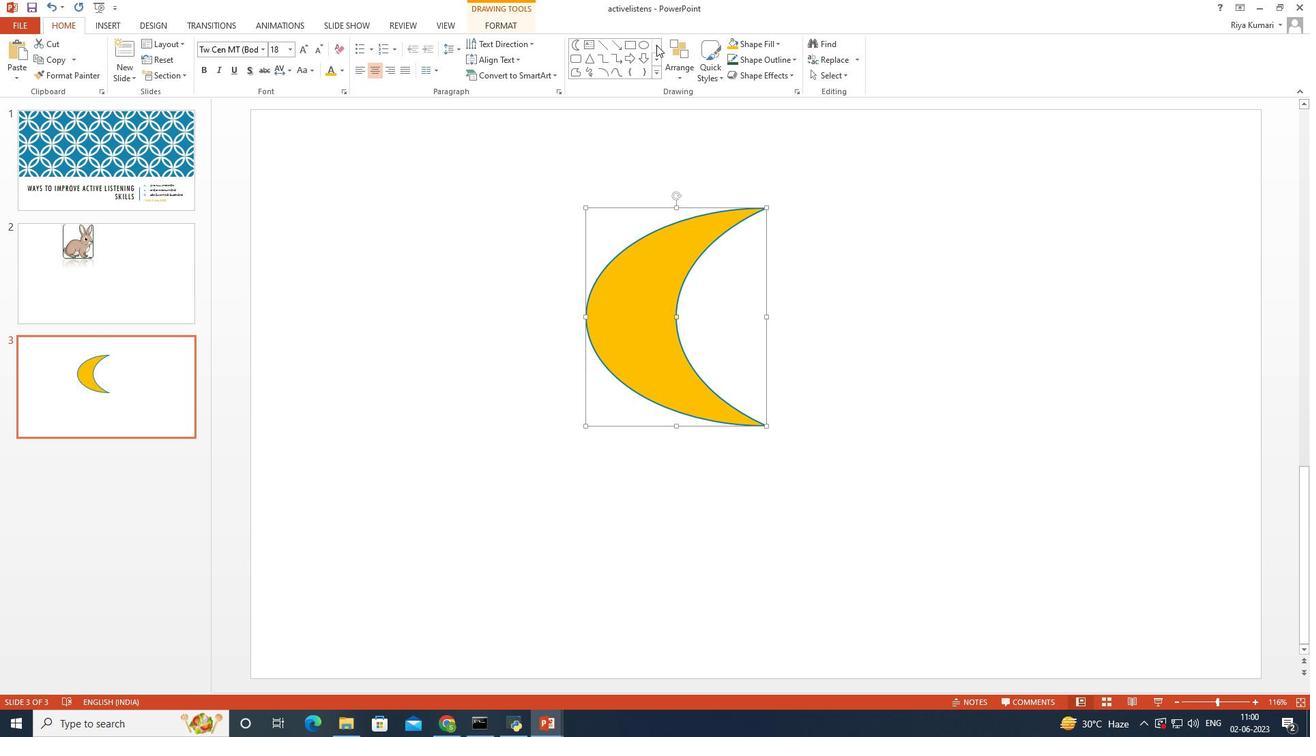 
Action: Mouse pressed left at (656, 45)
Screenshot: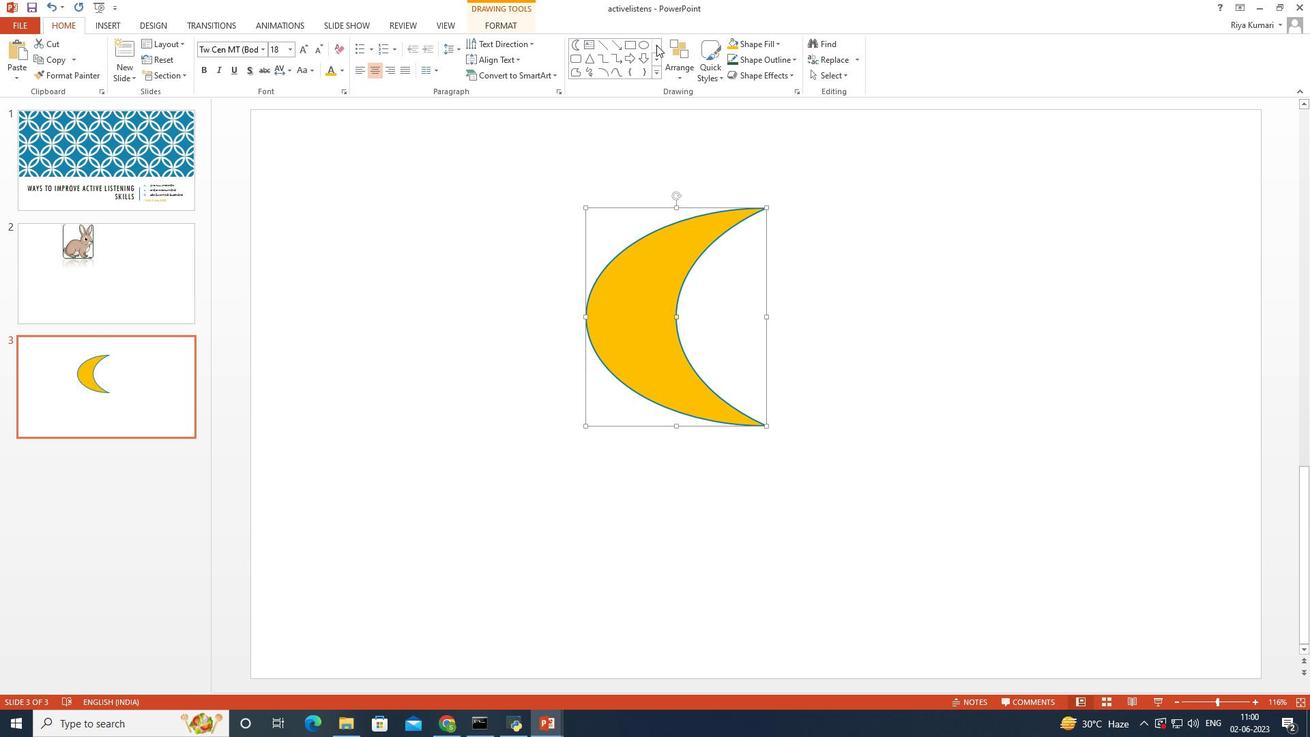 
Action: Mouse moved to (591, 47)
Screenshot: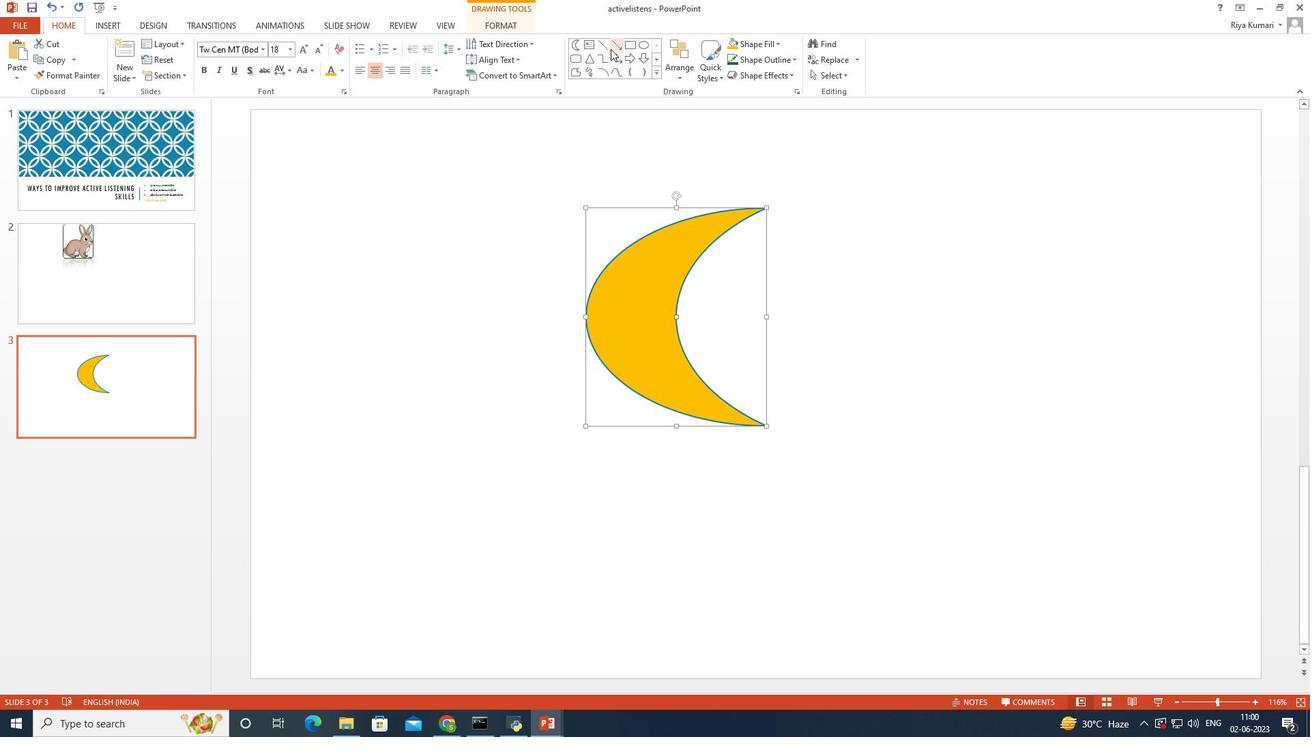 
Action: Mouse pressed left at (591, 47)
Screenshot: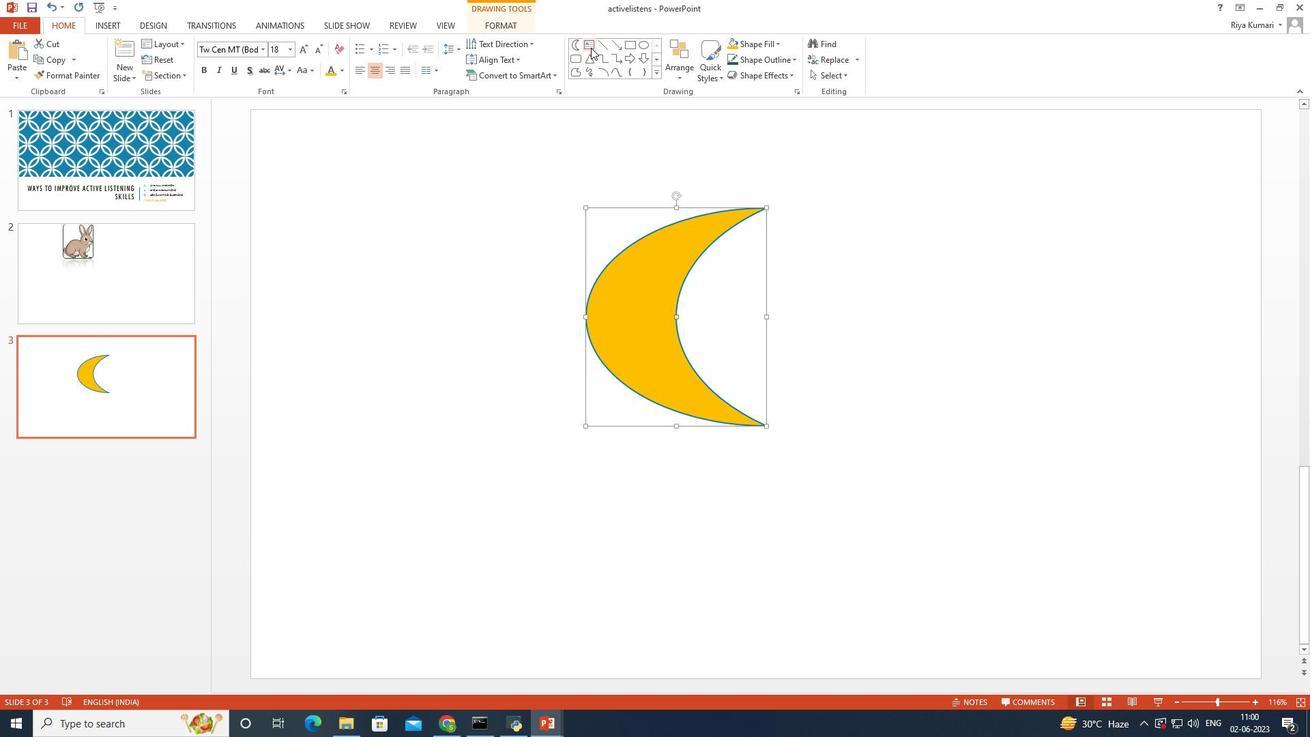 
Action: Mouse moved to (587, 305)
Screenshot: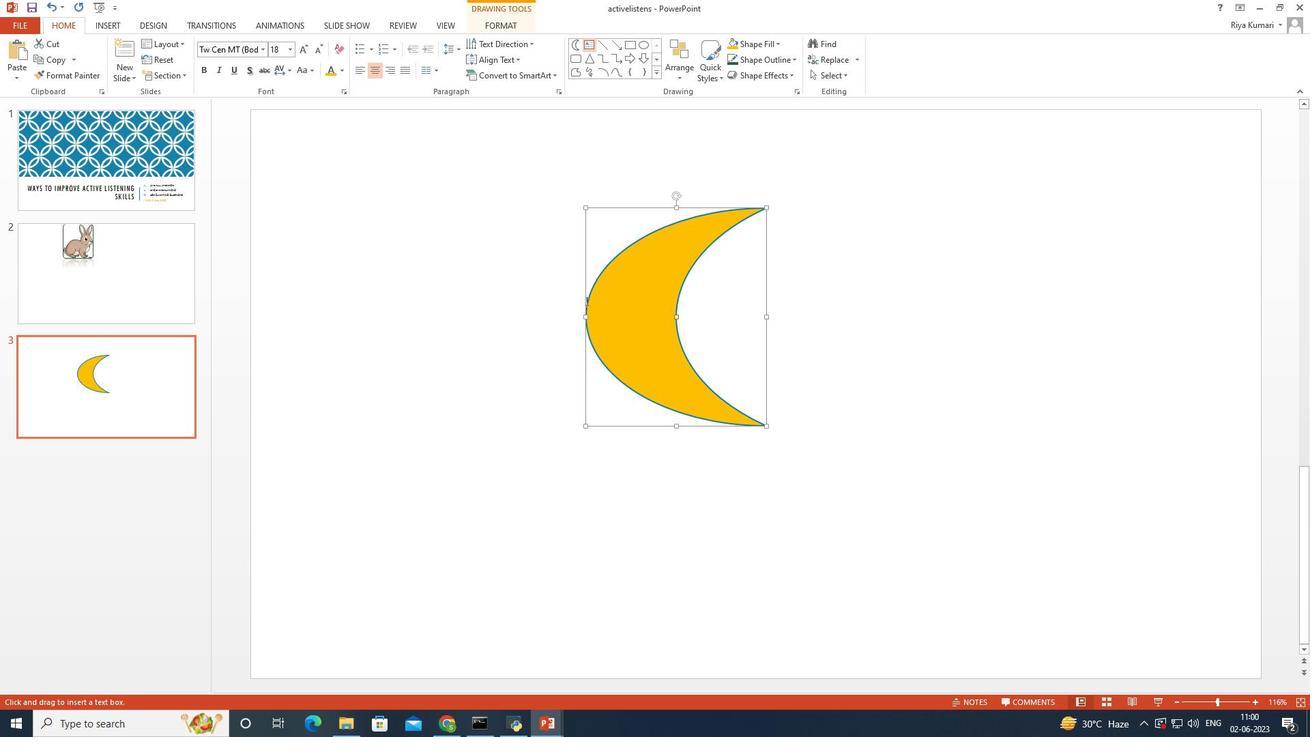 
Action: Mouse pressed left at (587, 305)
Screenshot: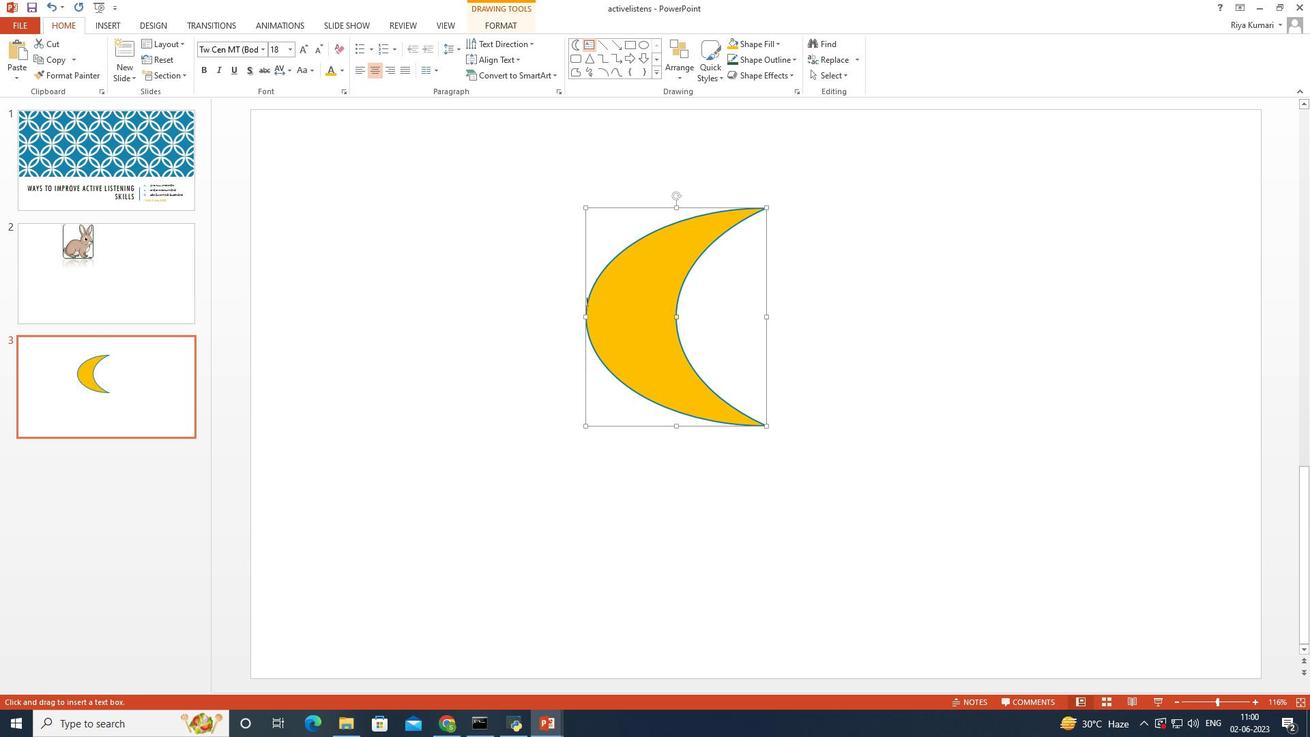 
Action: Mouse moved to (724, 274)
Screenshot: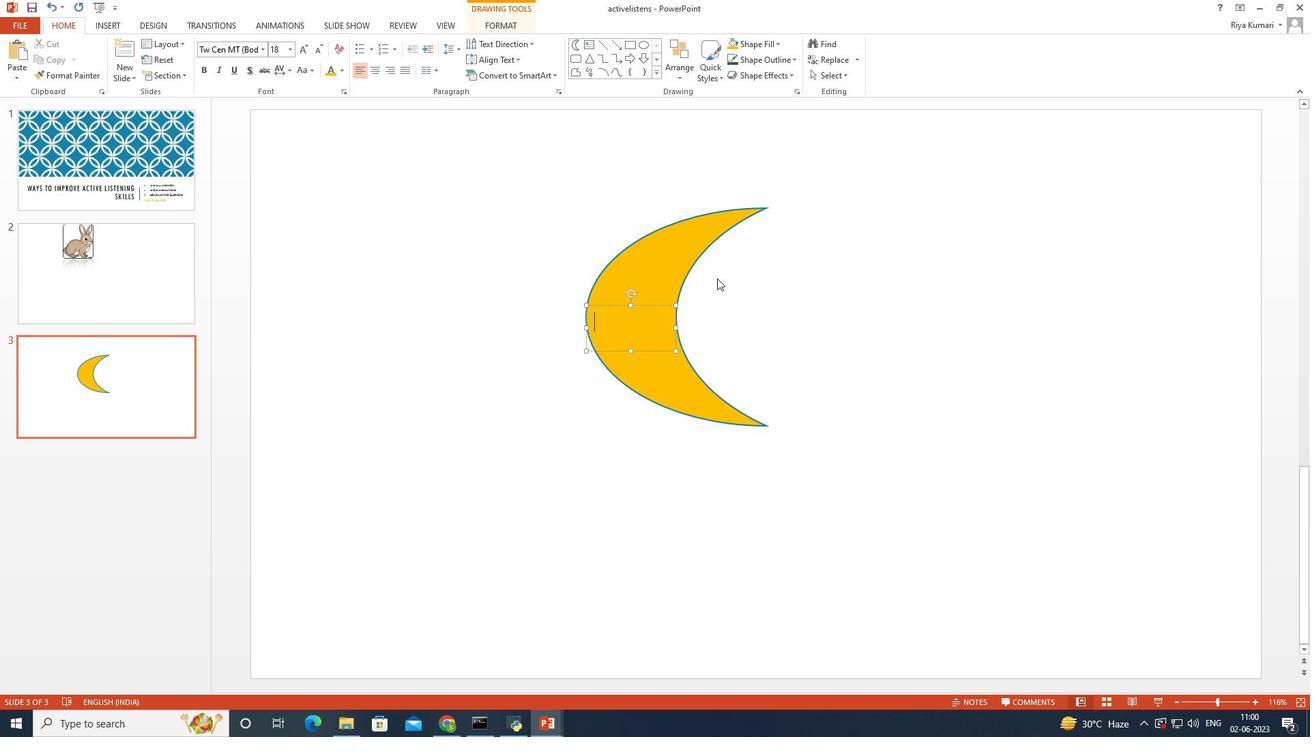 
Action: Key pressed moon
Screenshot: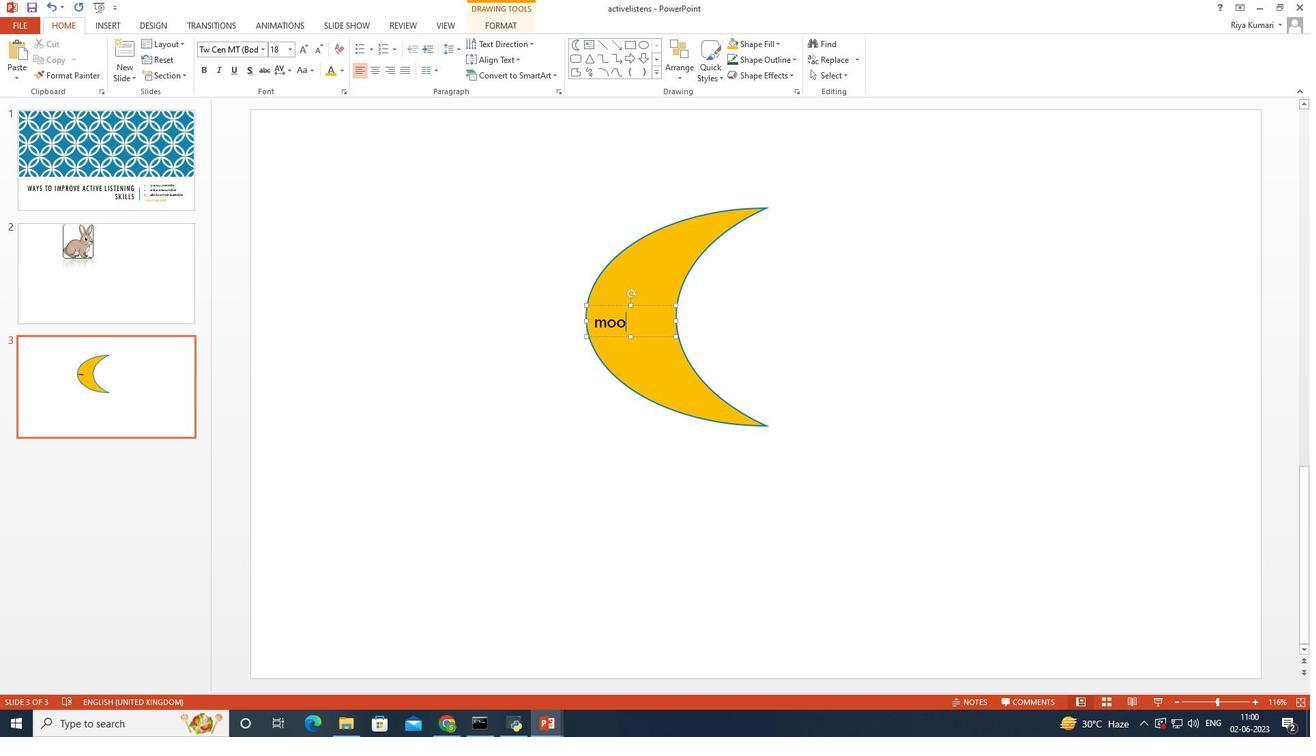 
Action: Mouse moved to (258, 49)
Screenshot: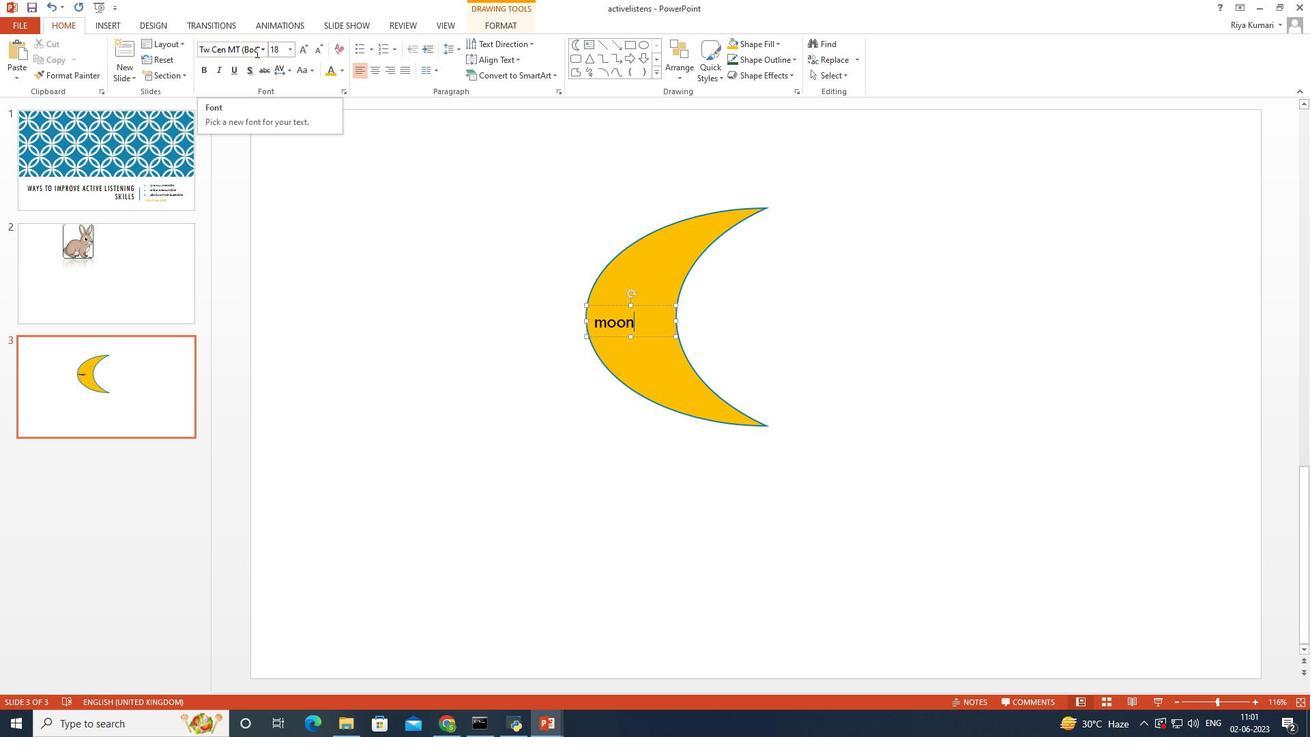 
Action: Mouse pressed left at (258, 49)
Screenshot: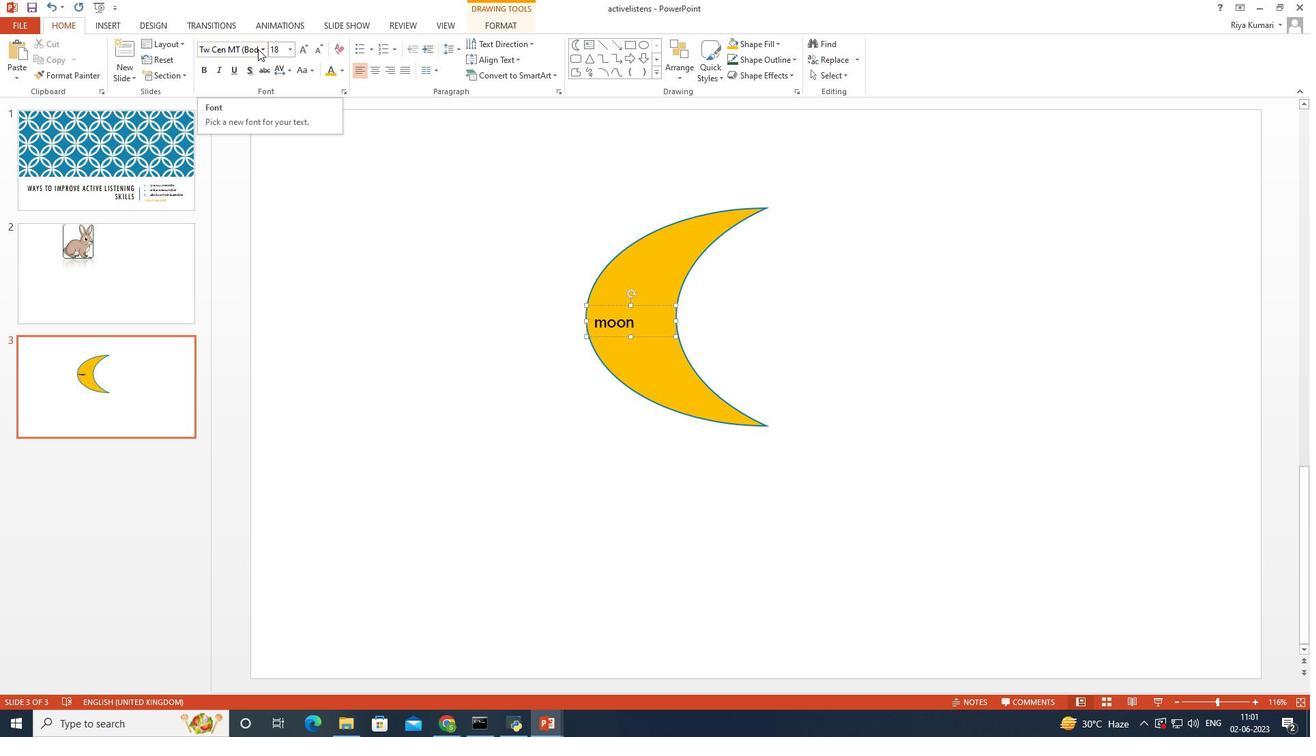 
Action: Mouse moved to (254, 49)
Screenshot: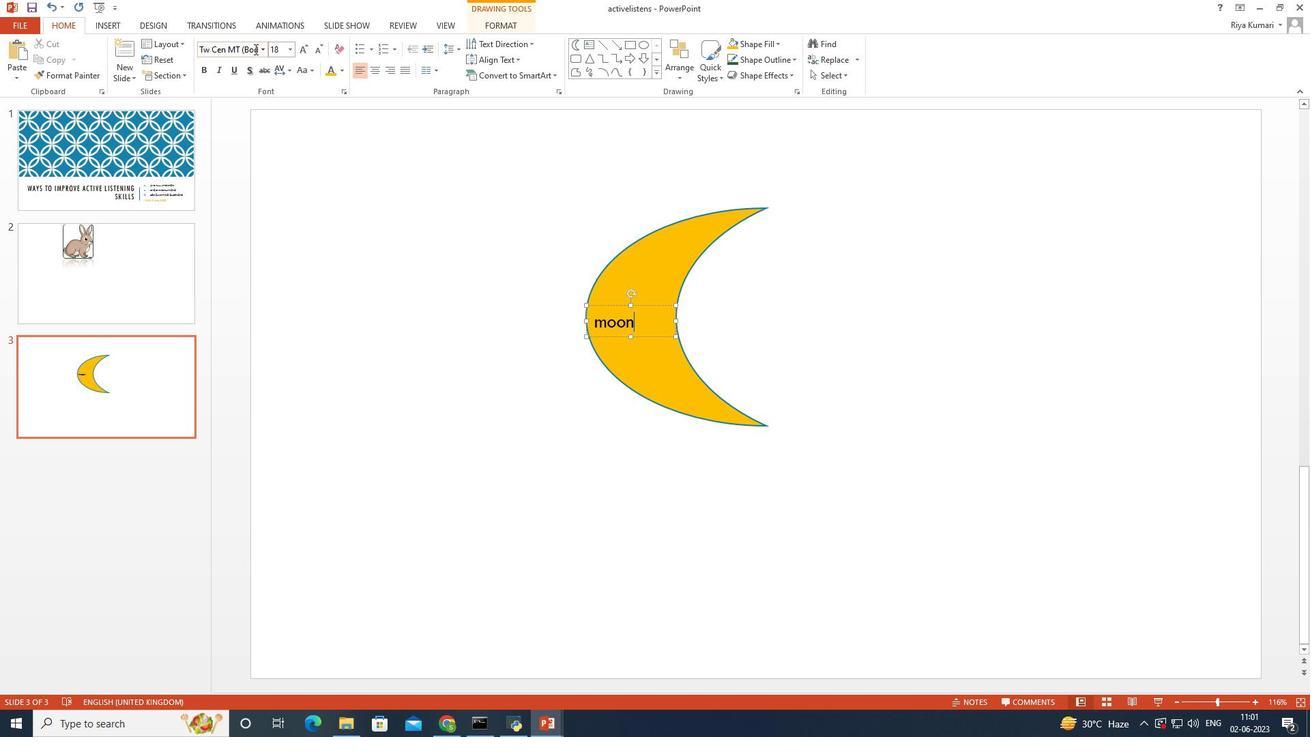 
Action: Mouse pressed left at (254, 49)
Screenshot: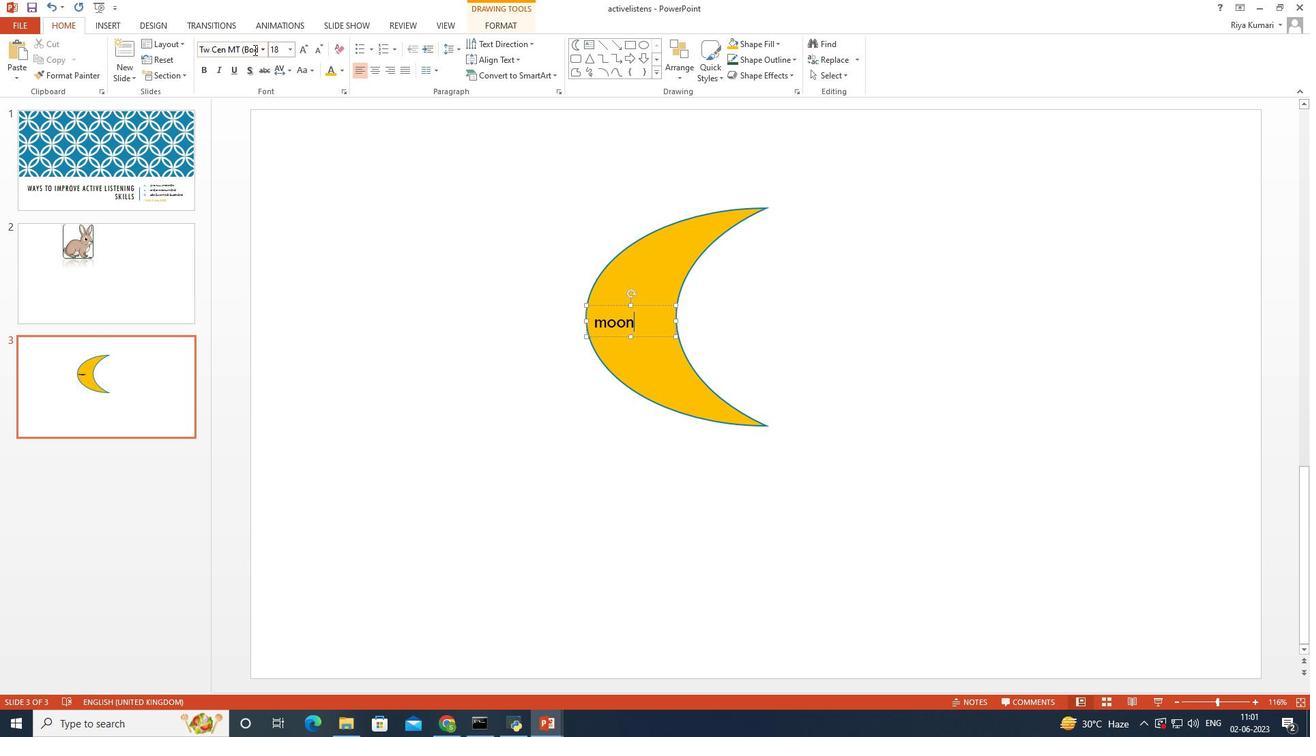 
Action: Mouse moved to (318, 218)
Screenshot: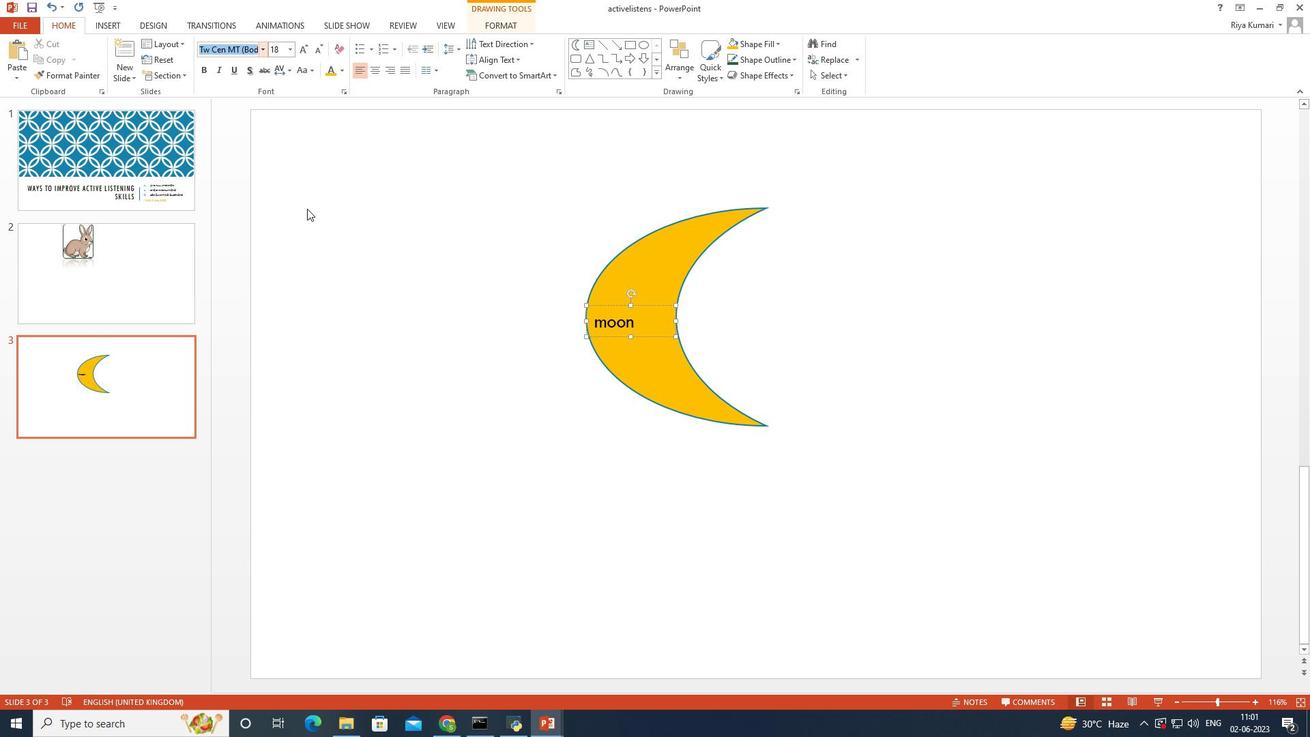 
Action: Key pressed <Key.shift>arialand
Screenshot: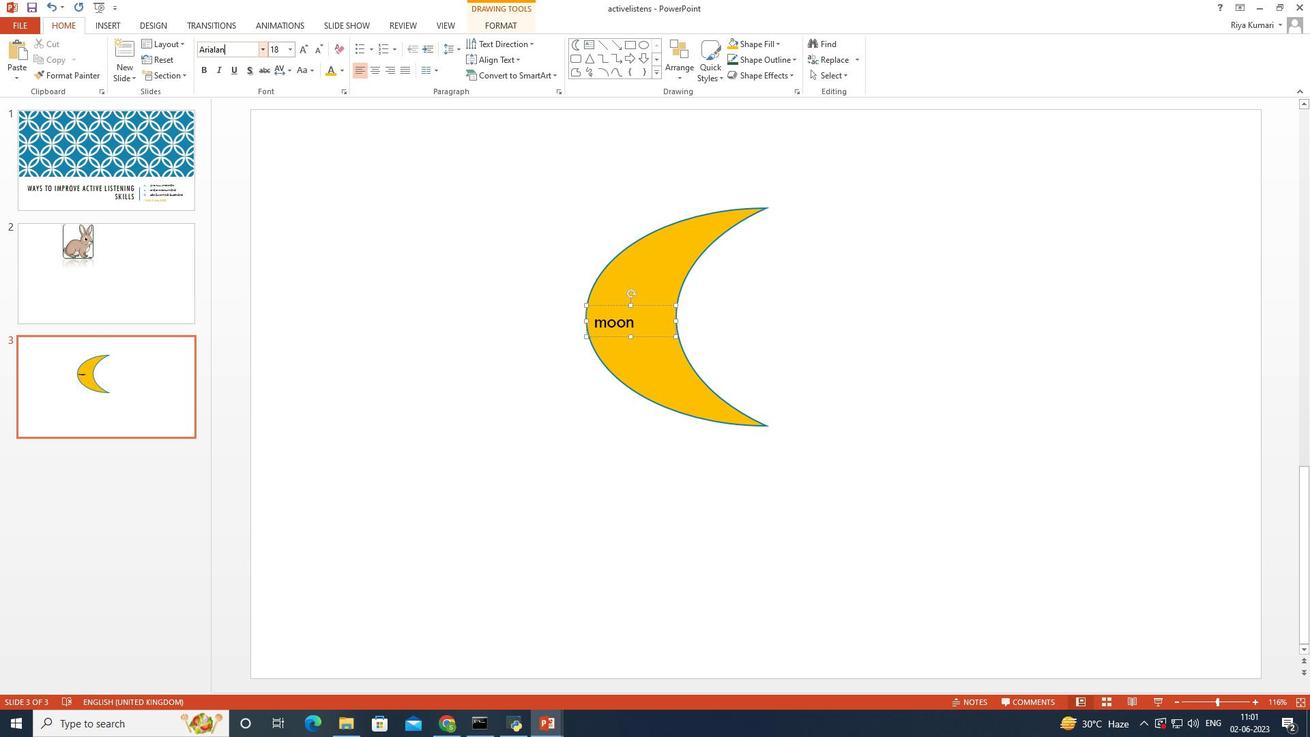 
Action: Mouse moved to (332, 105)
Screenshot: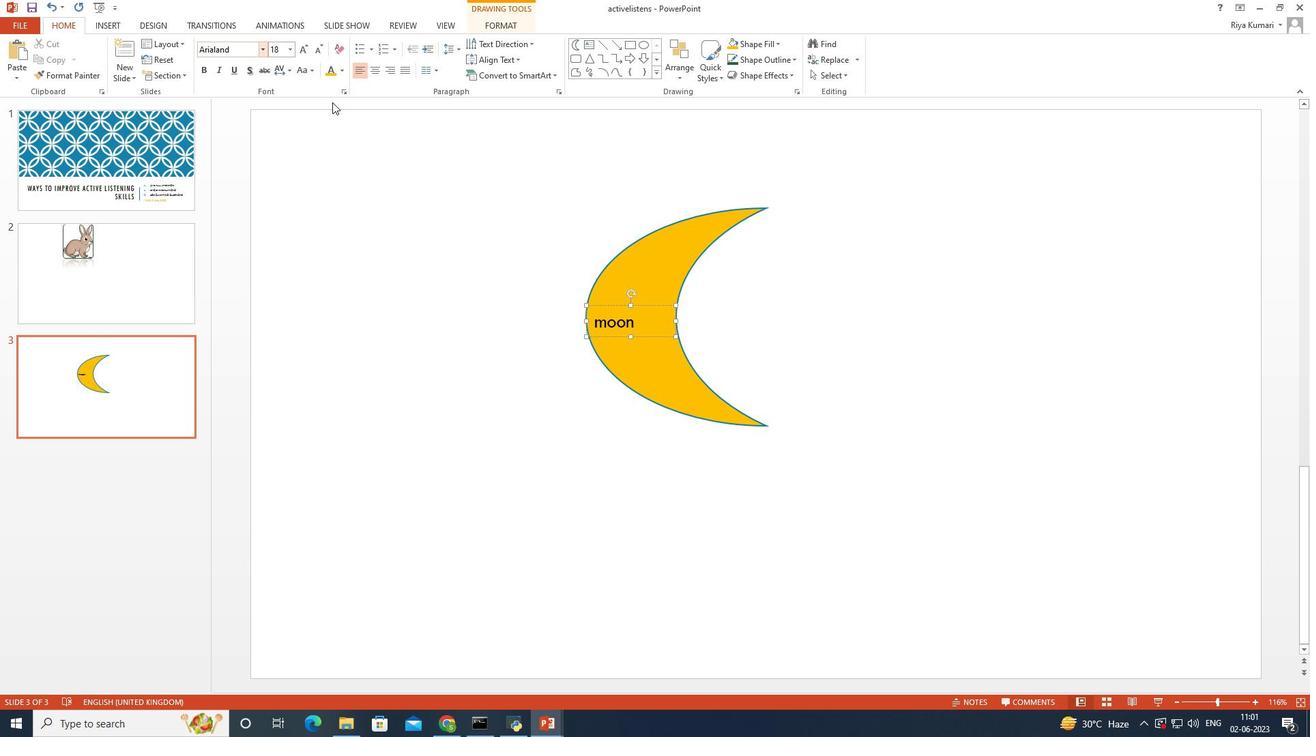 
Action: Key pressed <Key.enter>
Screenshot: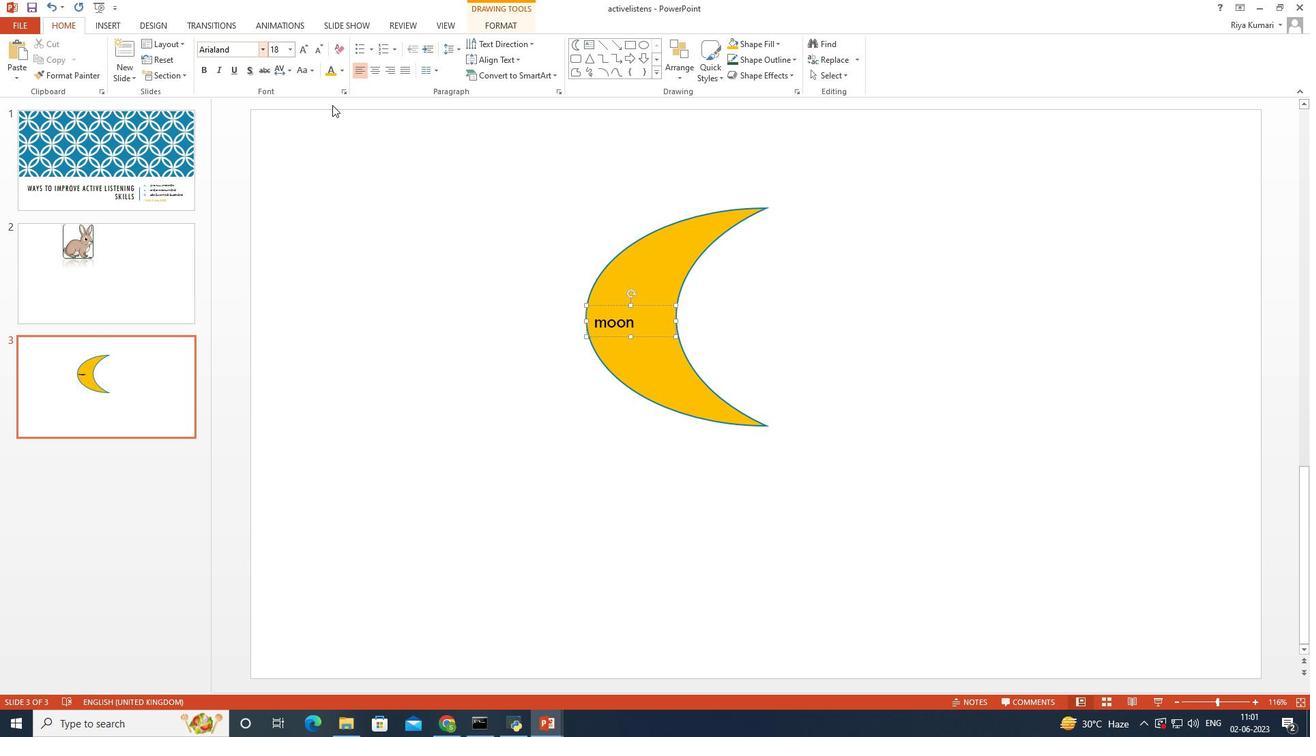 
Action: Mouse moved to (638, 399)
Screenshot: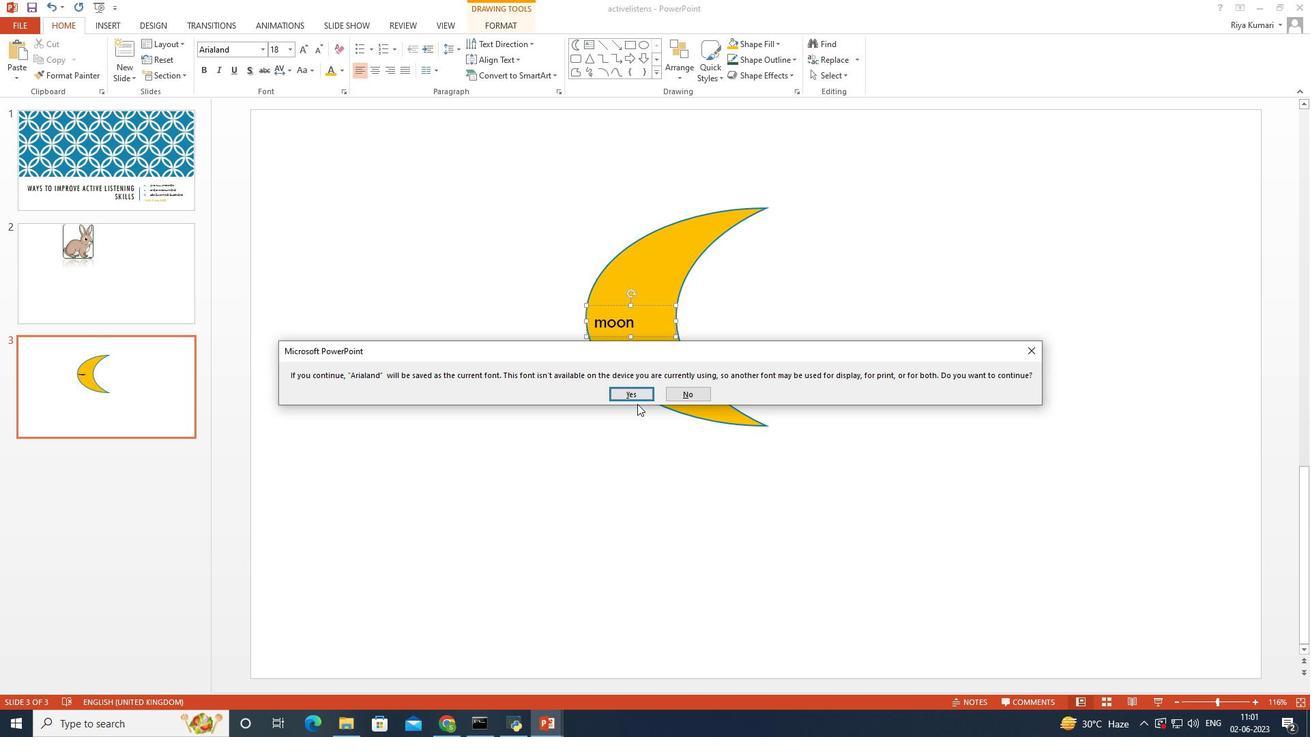 
Action: Mouse pressed left at (638, 399)
Screenshot: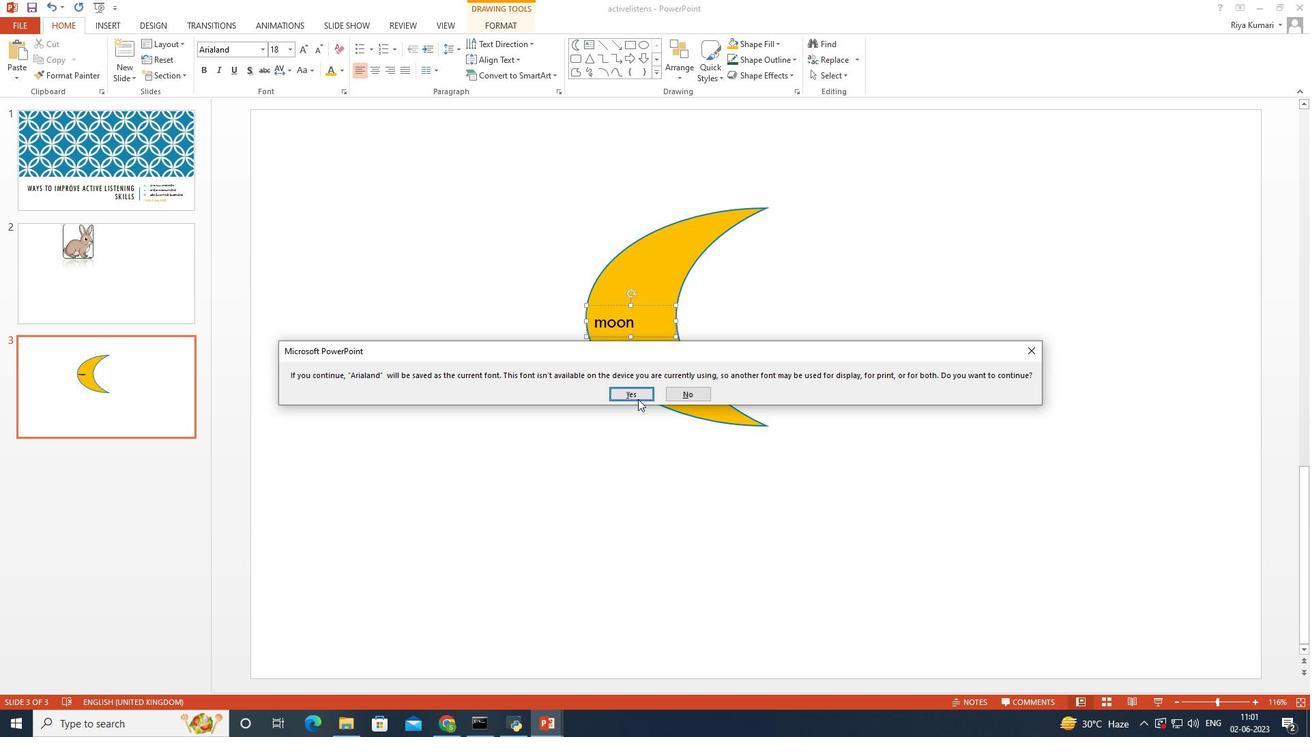 
Action: Mouse moved to (258, 50)
Screenshot: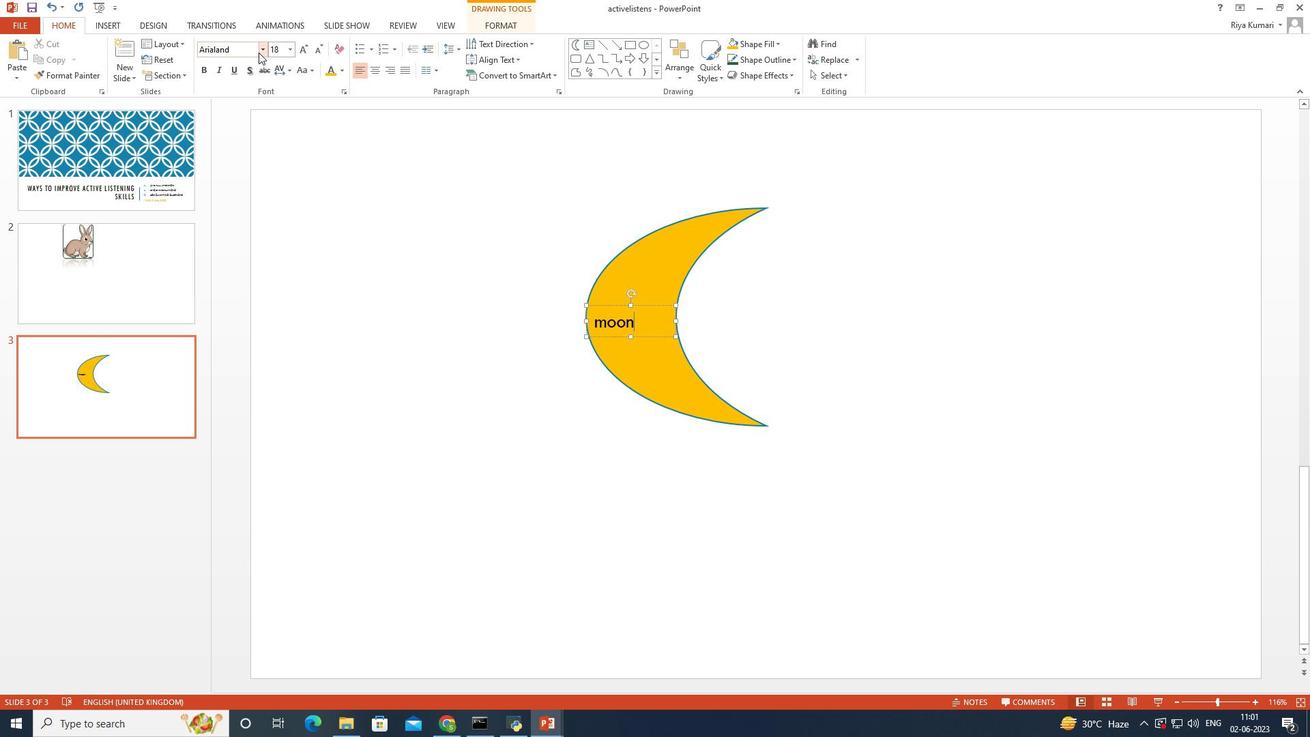 
Action: Mouse pressed left at (258, 50)
Screenshot: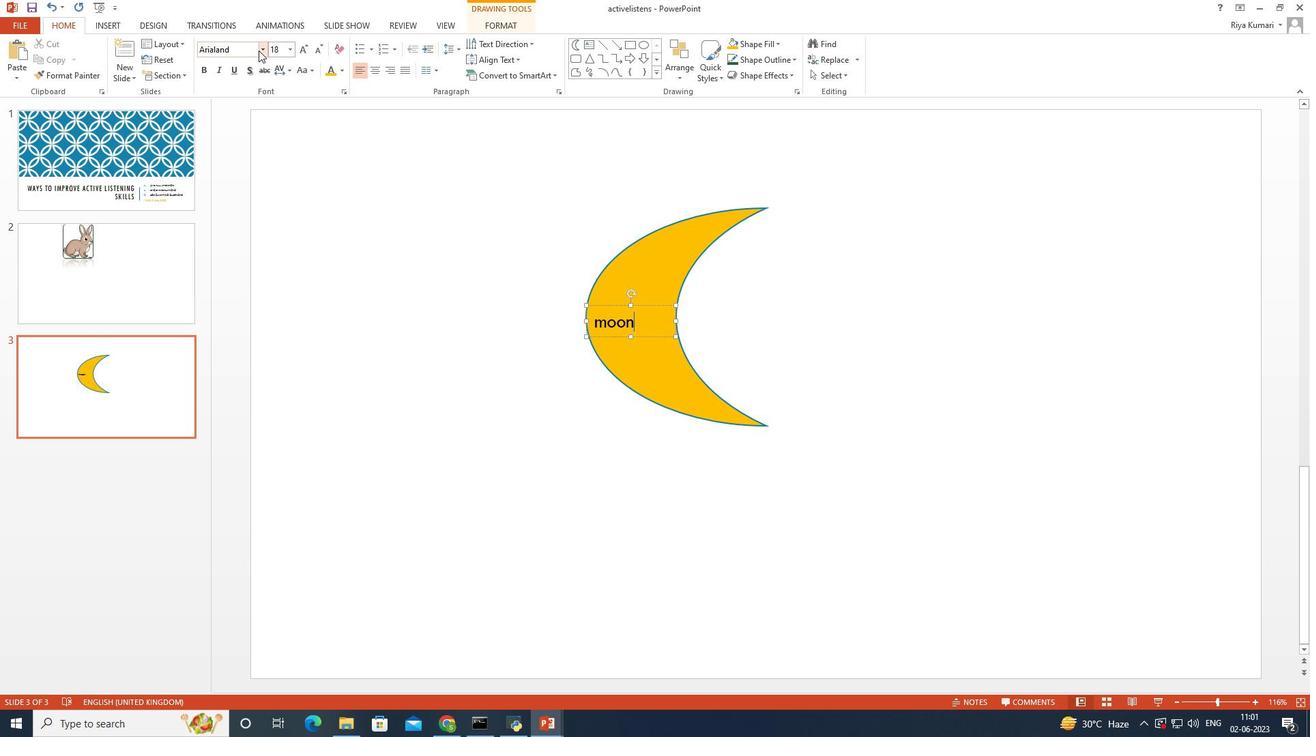 
Action: Mouse moved to (260, 131)
Screenshot: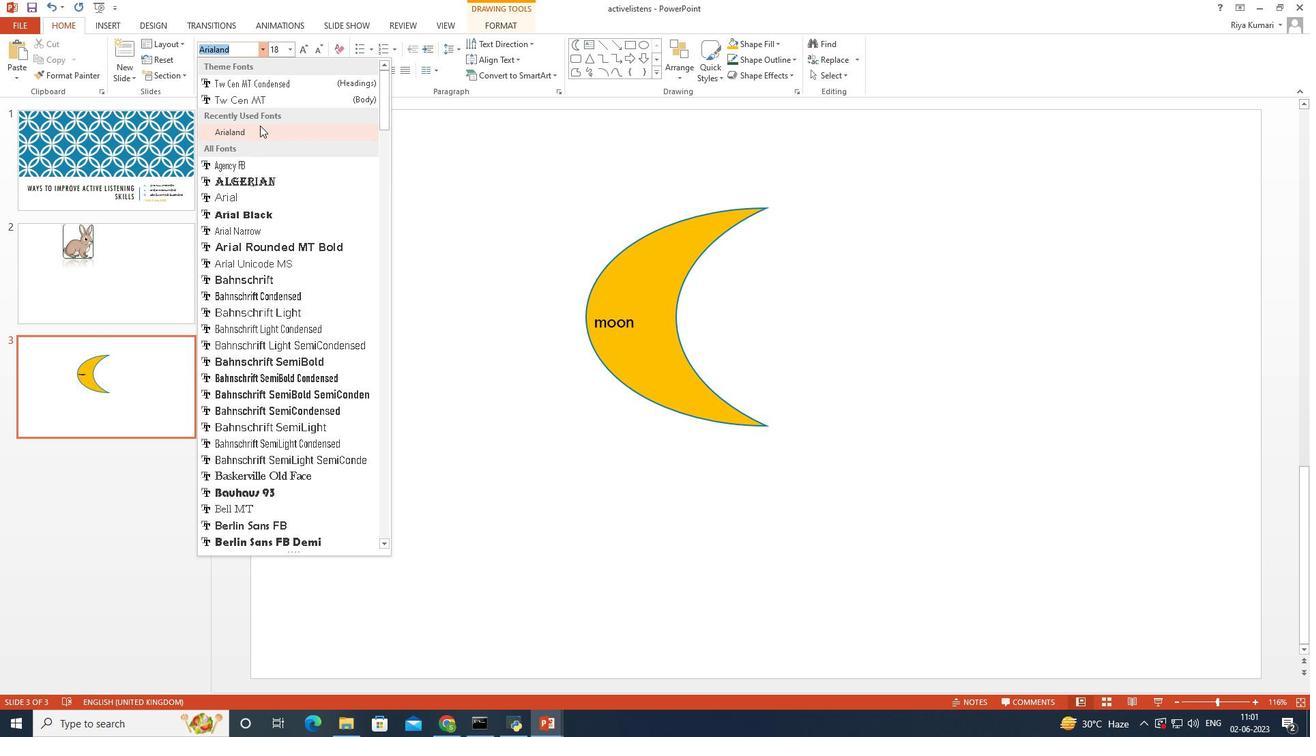 
Action: Mouse pressed left at (260, 131)
Screenshot: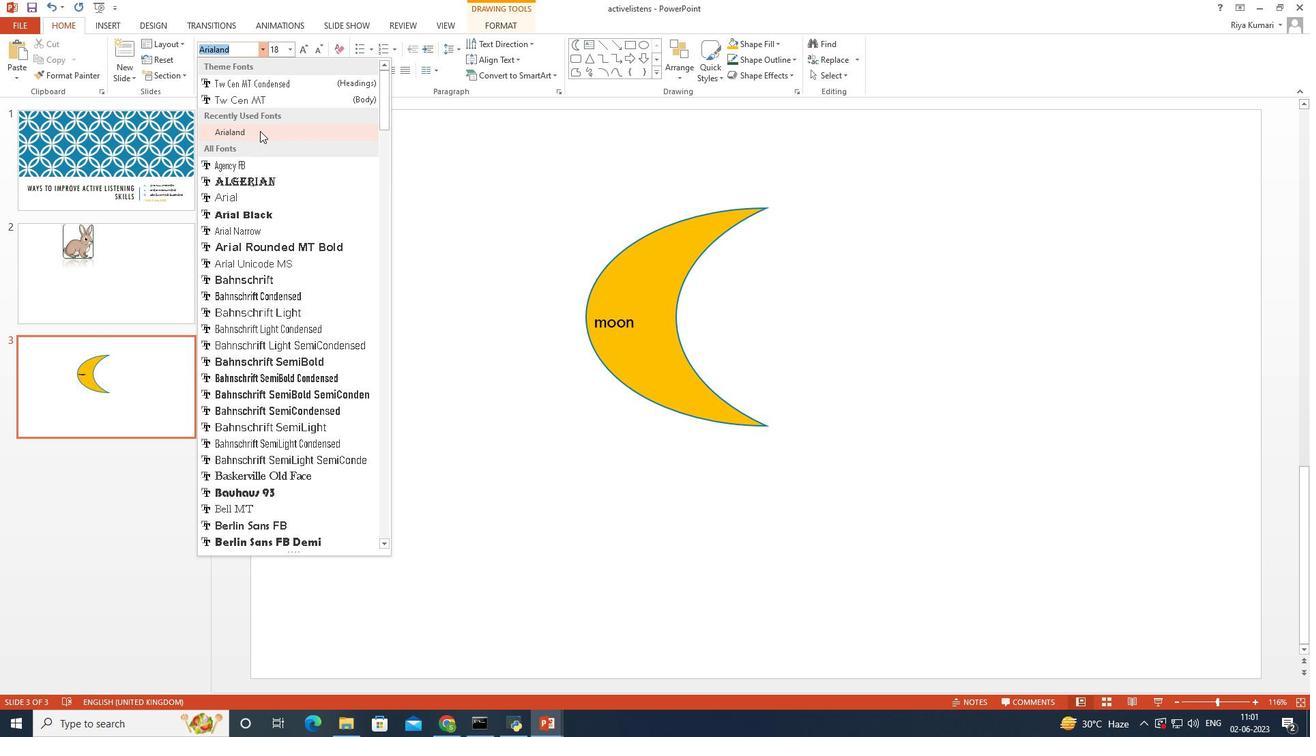 
Action: Mouse moved to (378, 233)
Screenshot: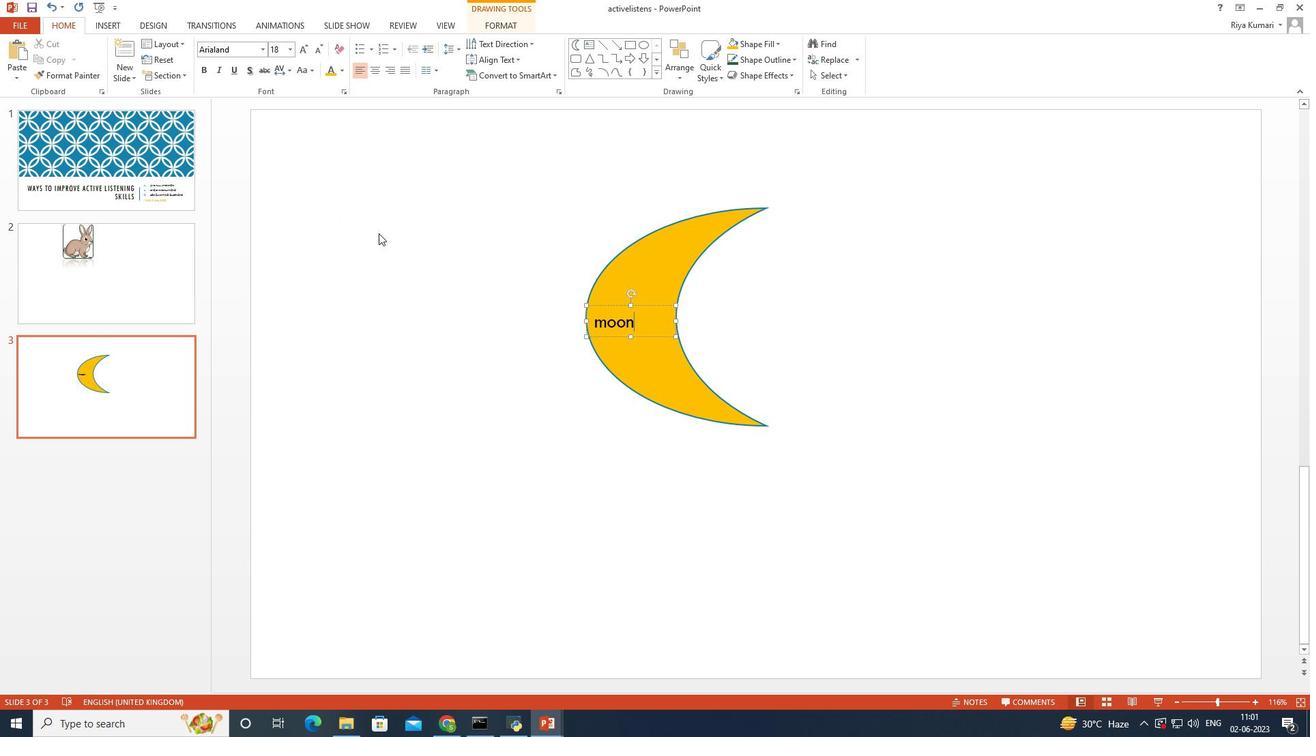 
Action: Key pressed ctrl+S
Screenshot: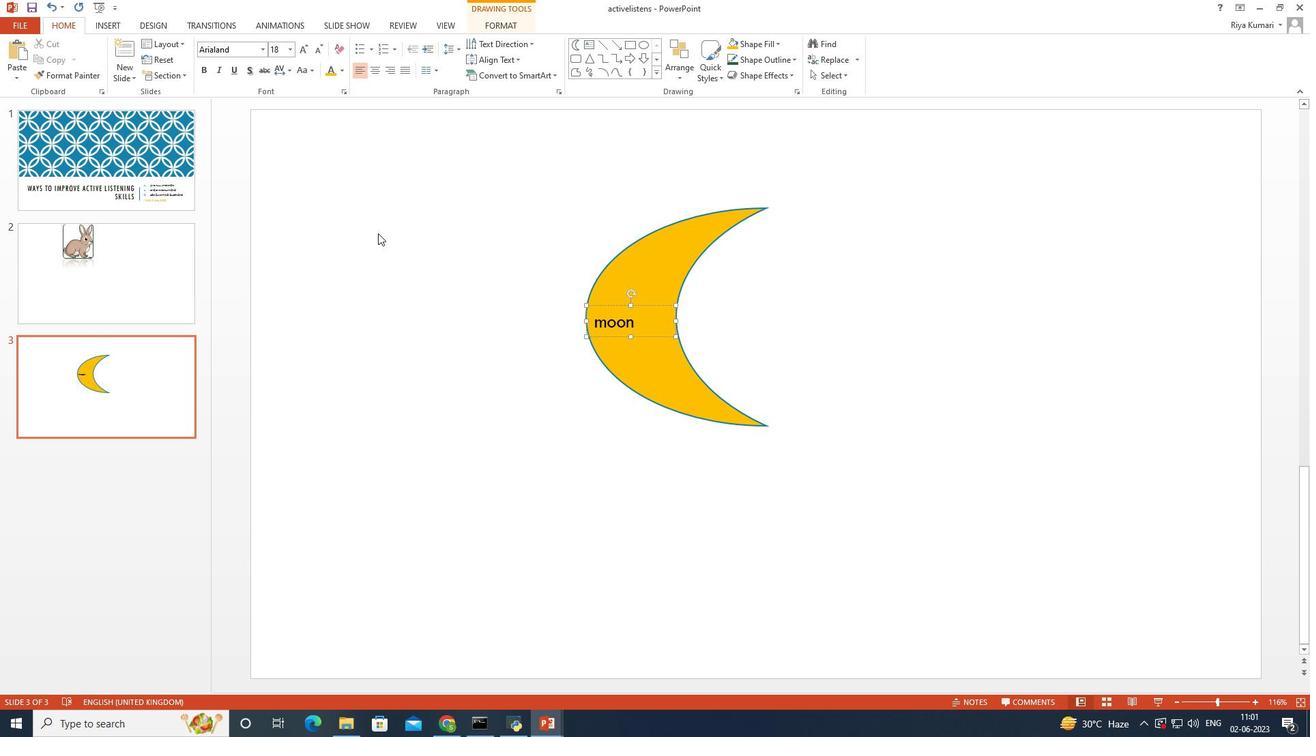 
Action: Mouse moved to (396, 217)
Screenshot: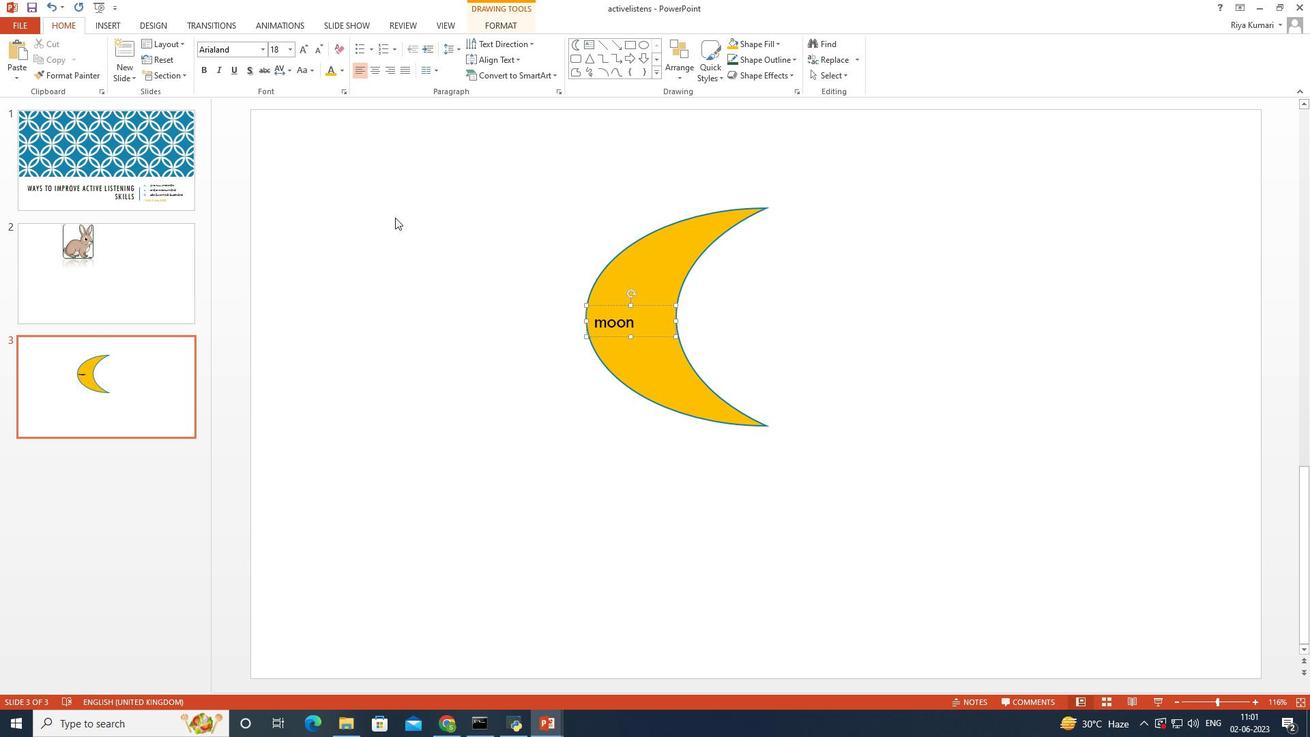 
Action: Key pressed ctrl+S<'\x13'>
Screenshot: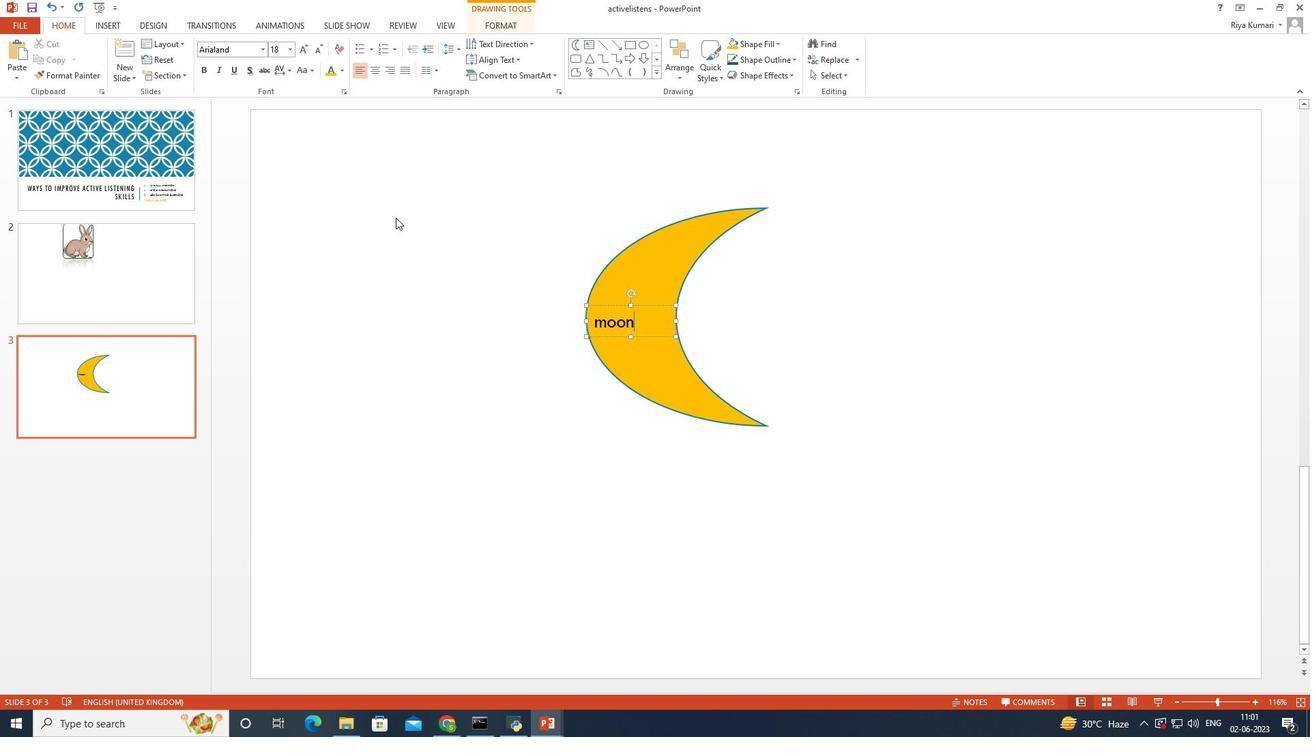 
Action: Mouse moved to (25, 26)
Screenshot: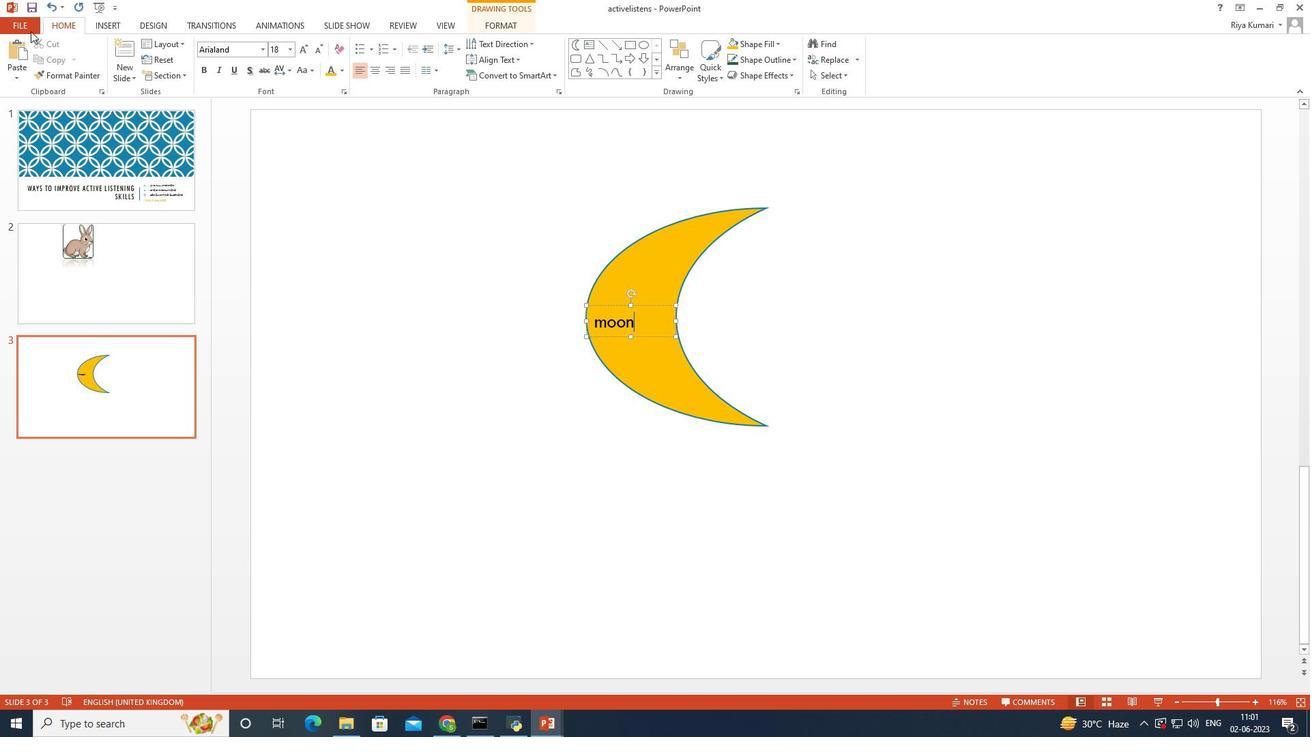 
Action: Mouse pressed left at (25, 26)
Screenshot: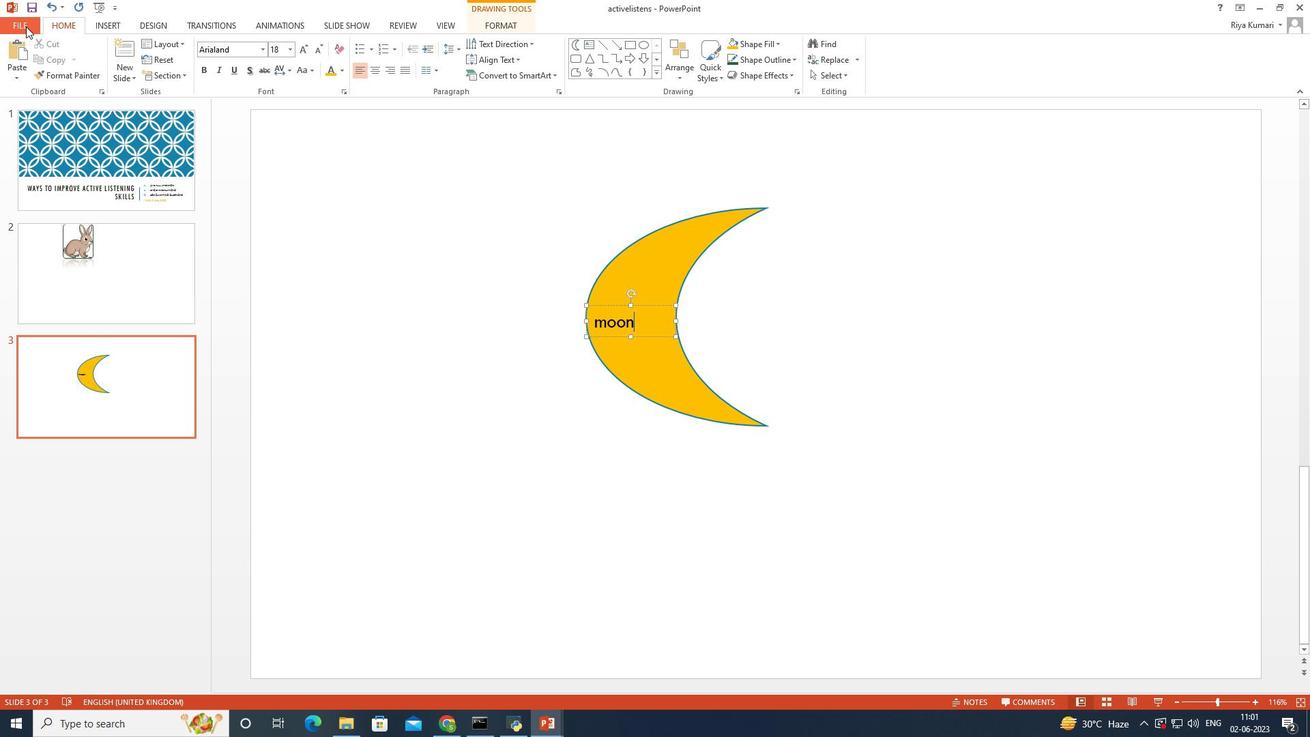 
Action: Mouse moved to (27, 242)
Screenshot: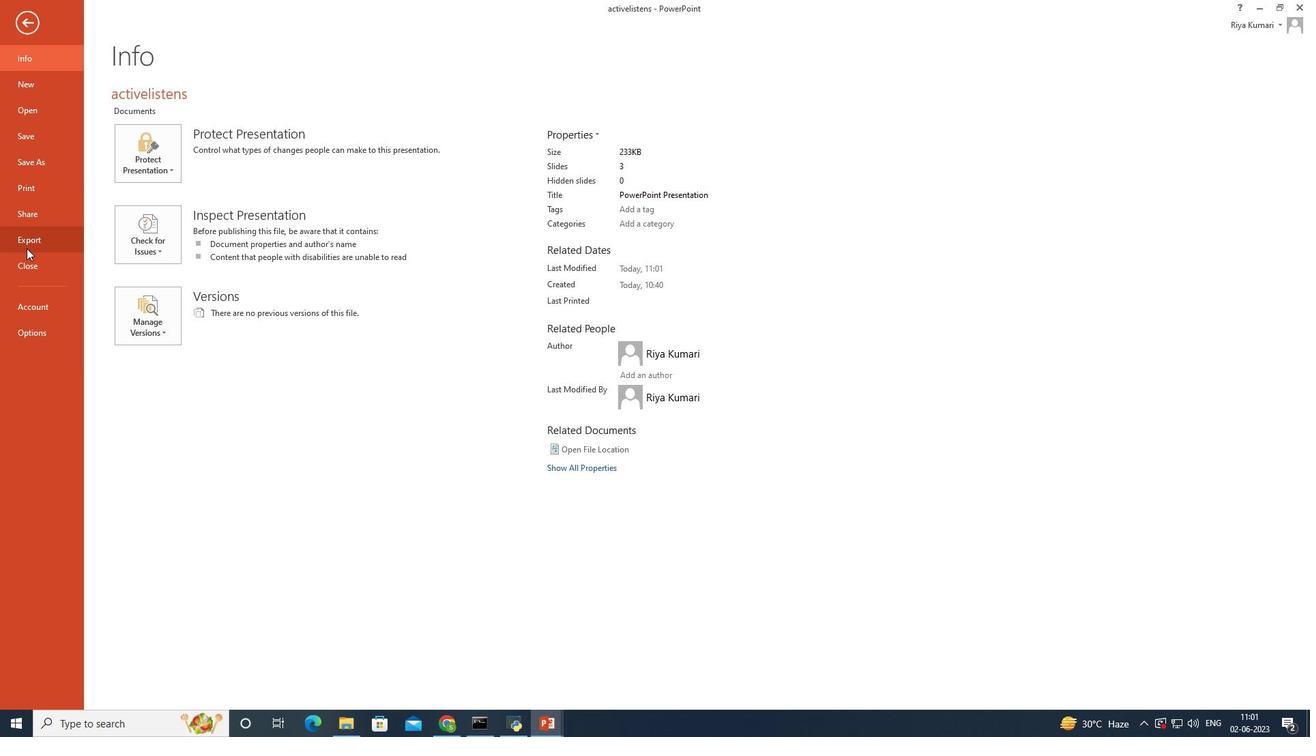 
Action: Mouse pressed left at (27, 242)
Screenshot: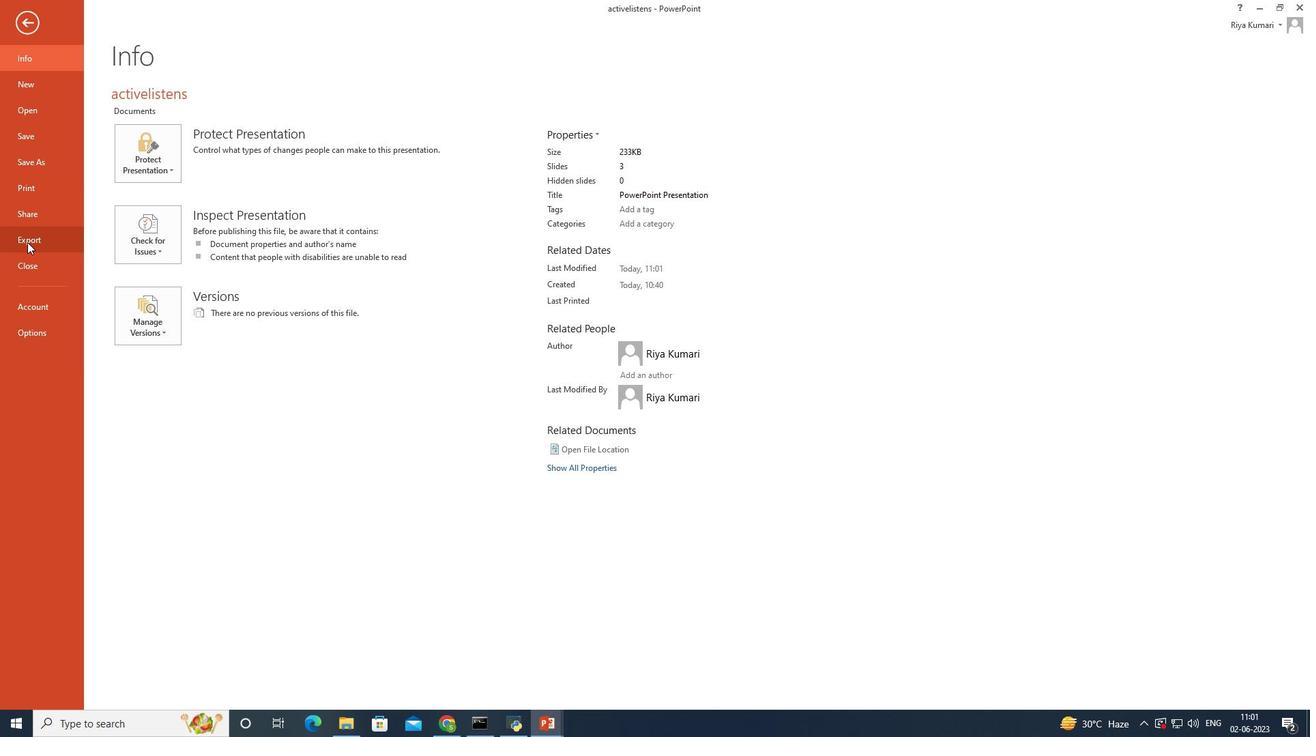 
Action: Mouse moved to (161, 268)
Screenshot: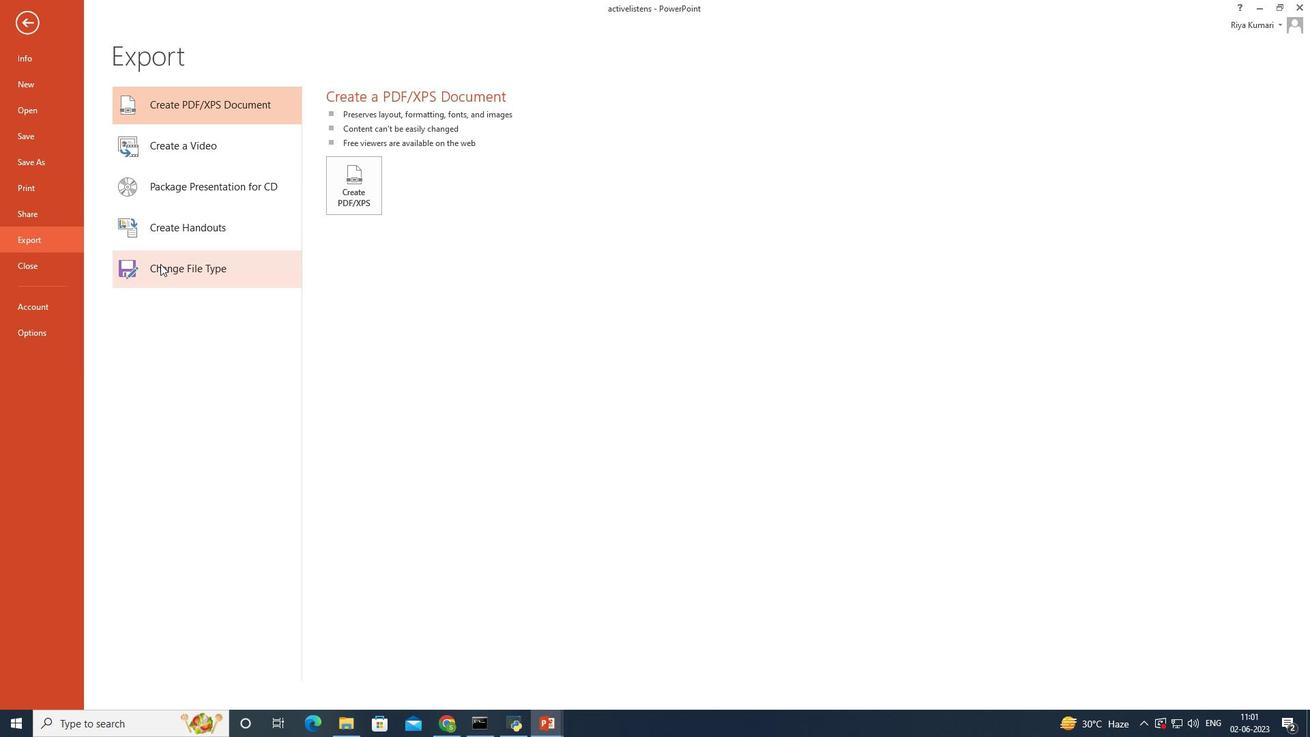
Action: Mouse pressed left at (161, 268)
Screenshot: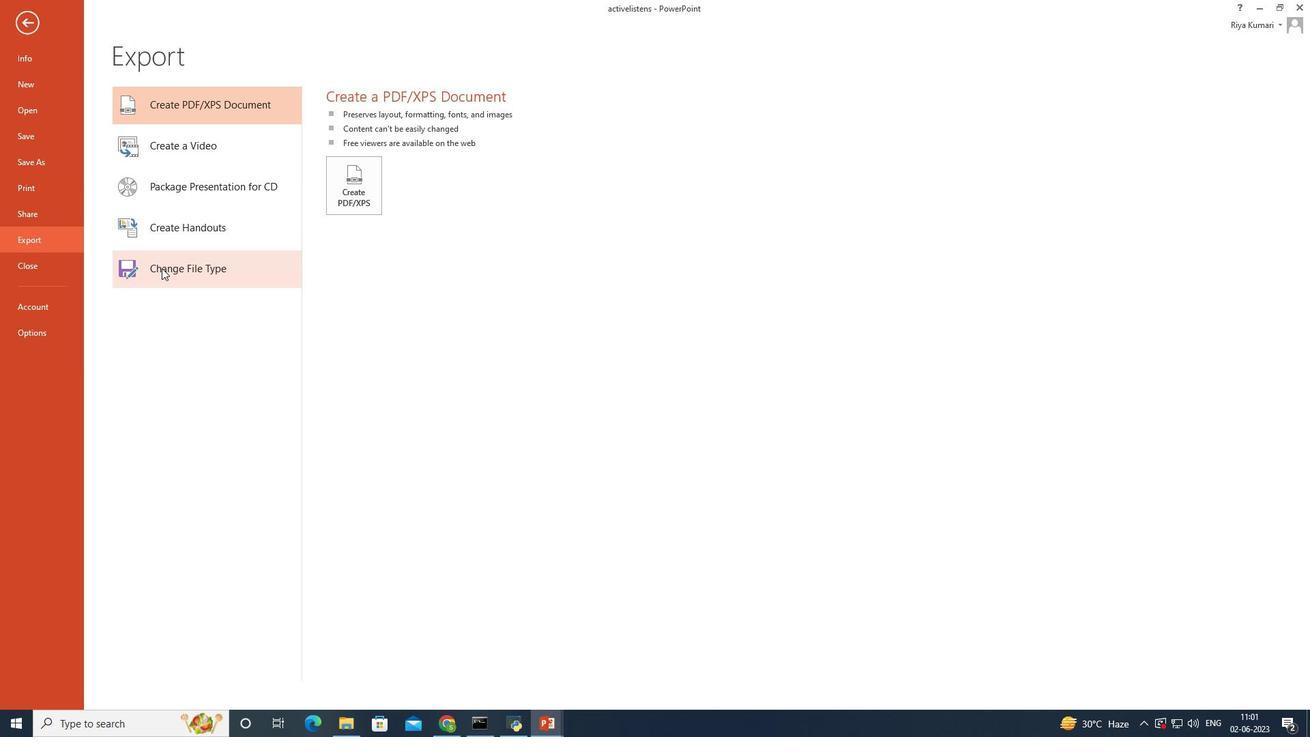 
Action: Mouse moved to (360, 390)
Screenshot: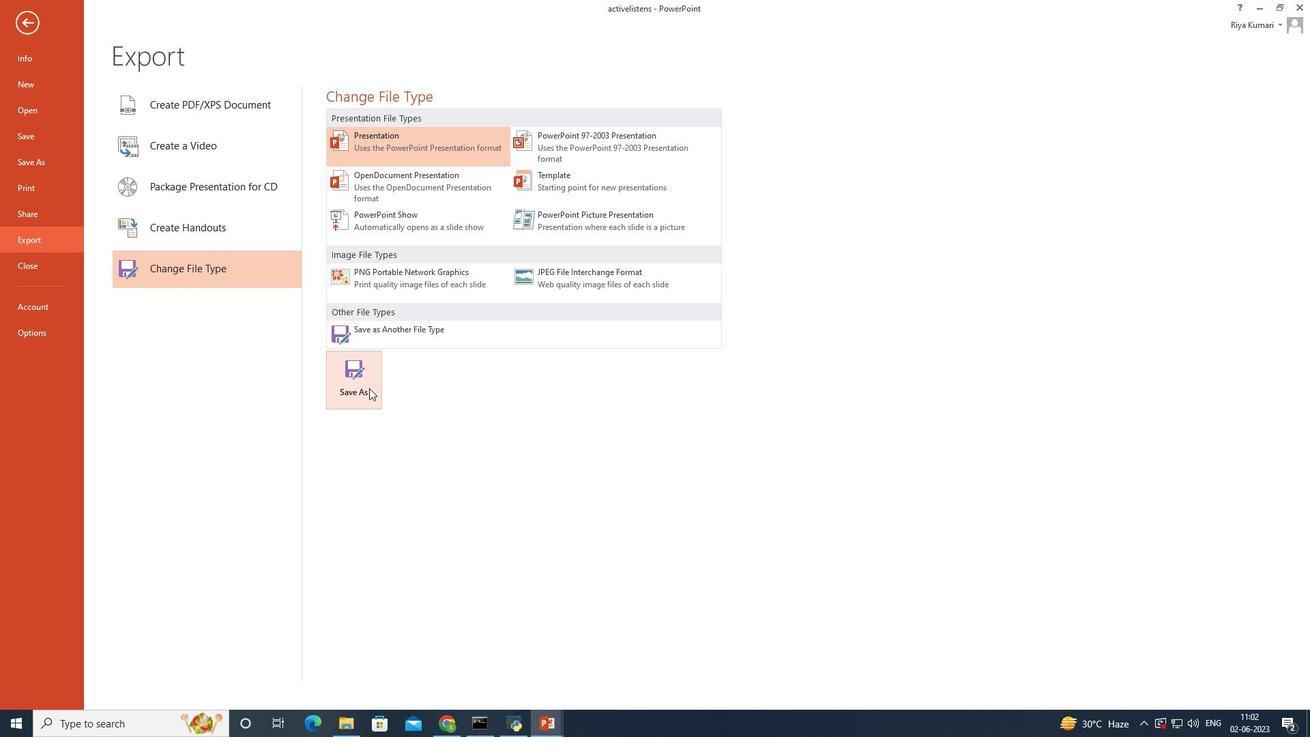 
Action: Mouse pressed left at (360, 390)
Screenshot: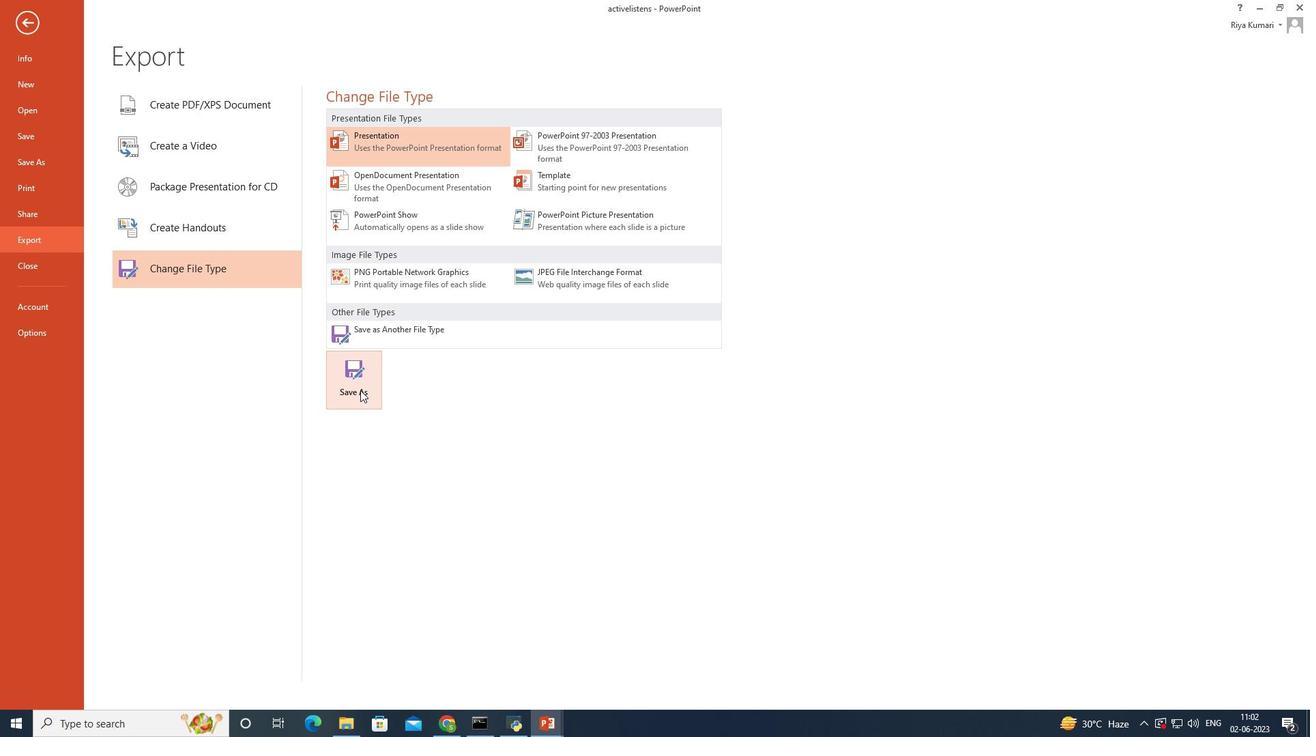 
Action: Mouse moved to (448, 211)
Screenshot: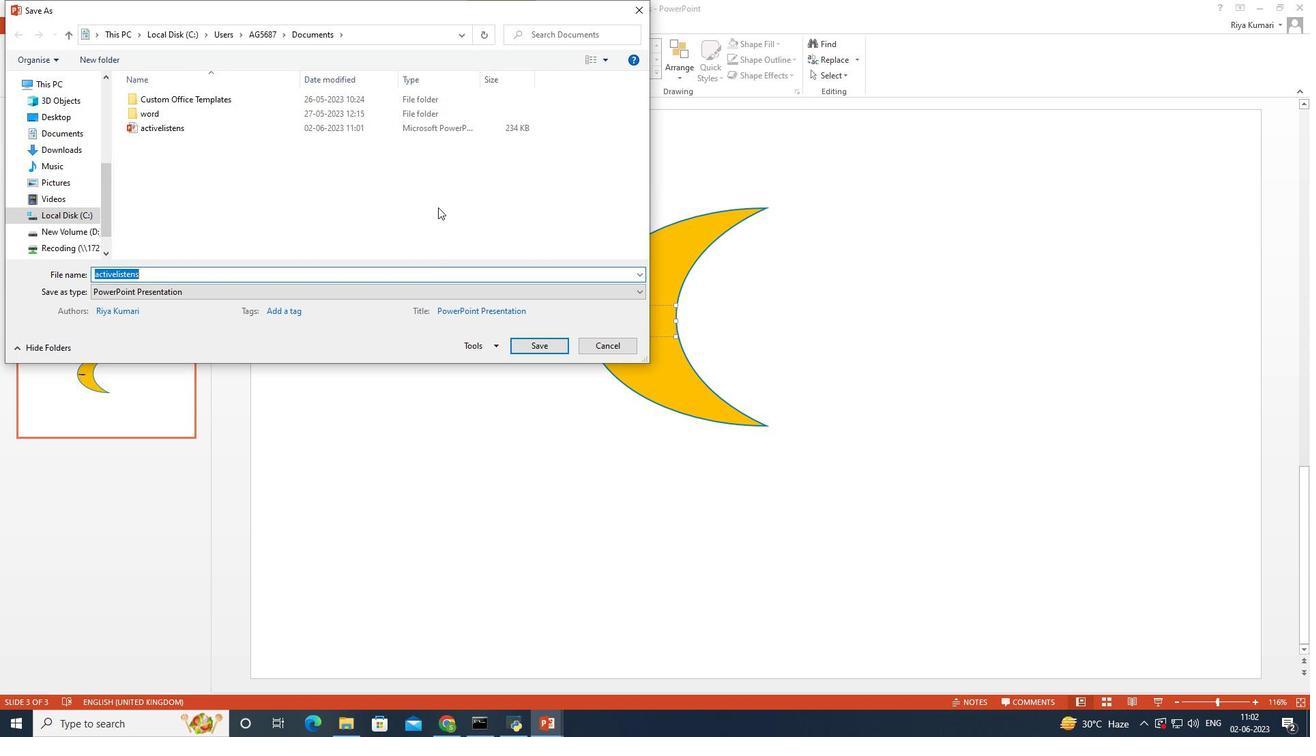 
Action: Key pressed moon.pdf
Screenshot: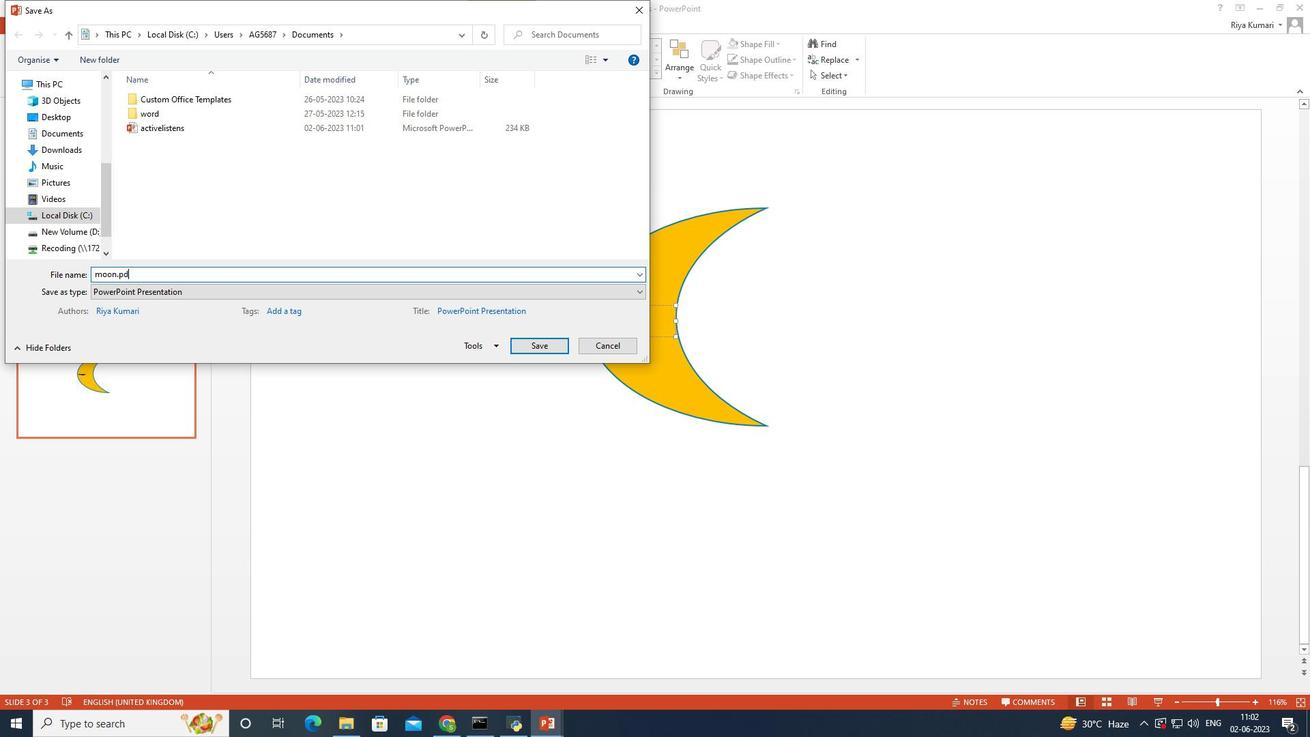 
Action: Mouse moved to (535, 346)
Screenshot: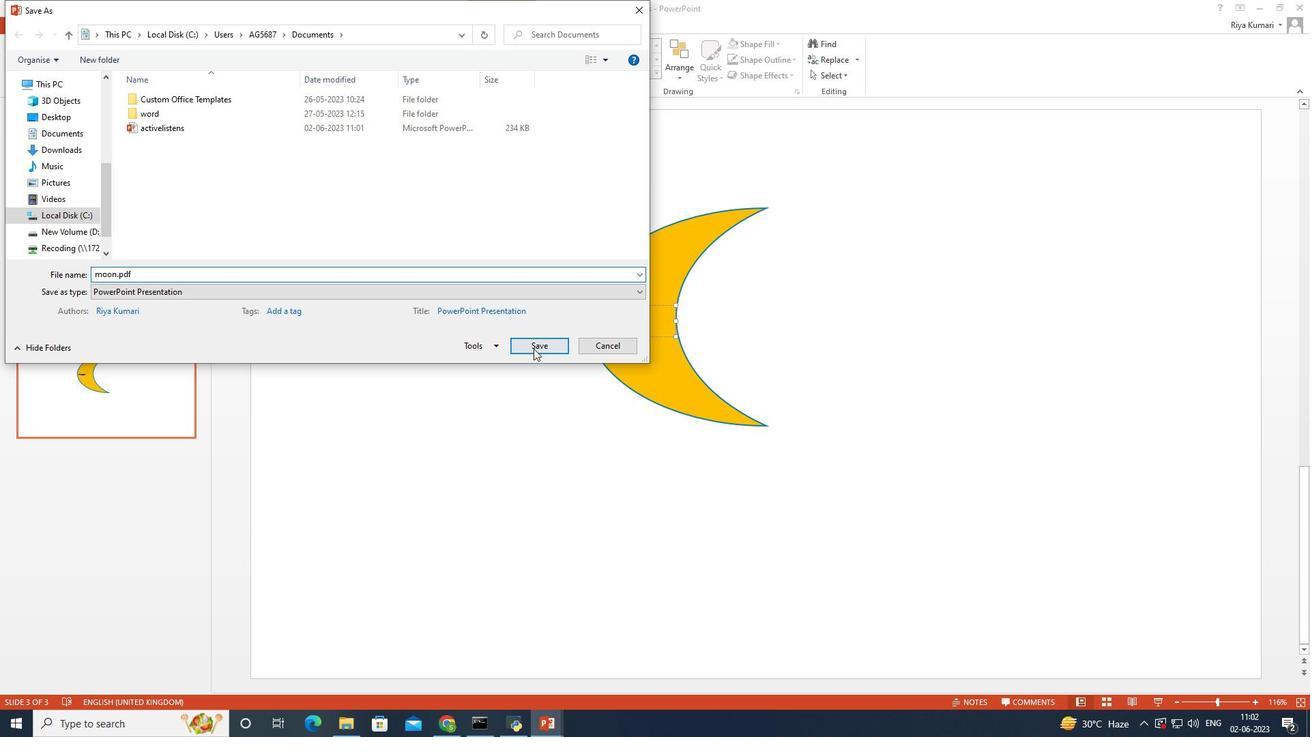 
Action: Mouse pressed left at (535, 346)
Screenshot: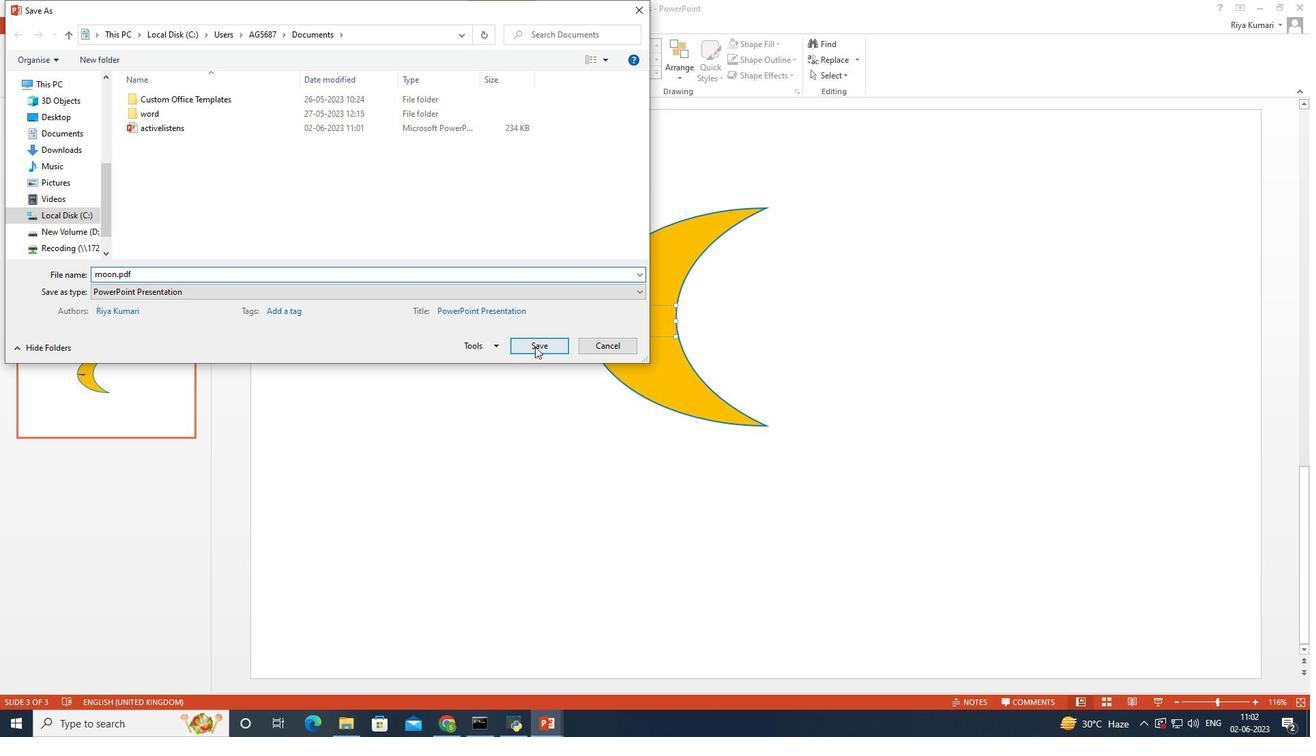 
Action: Mouse moved to (538, 339)
Screenshot: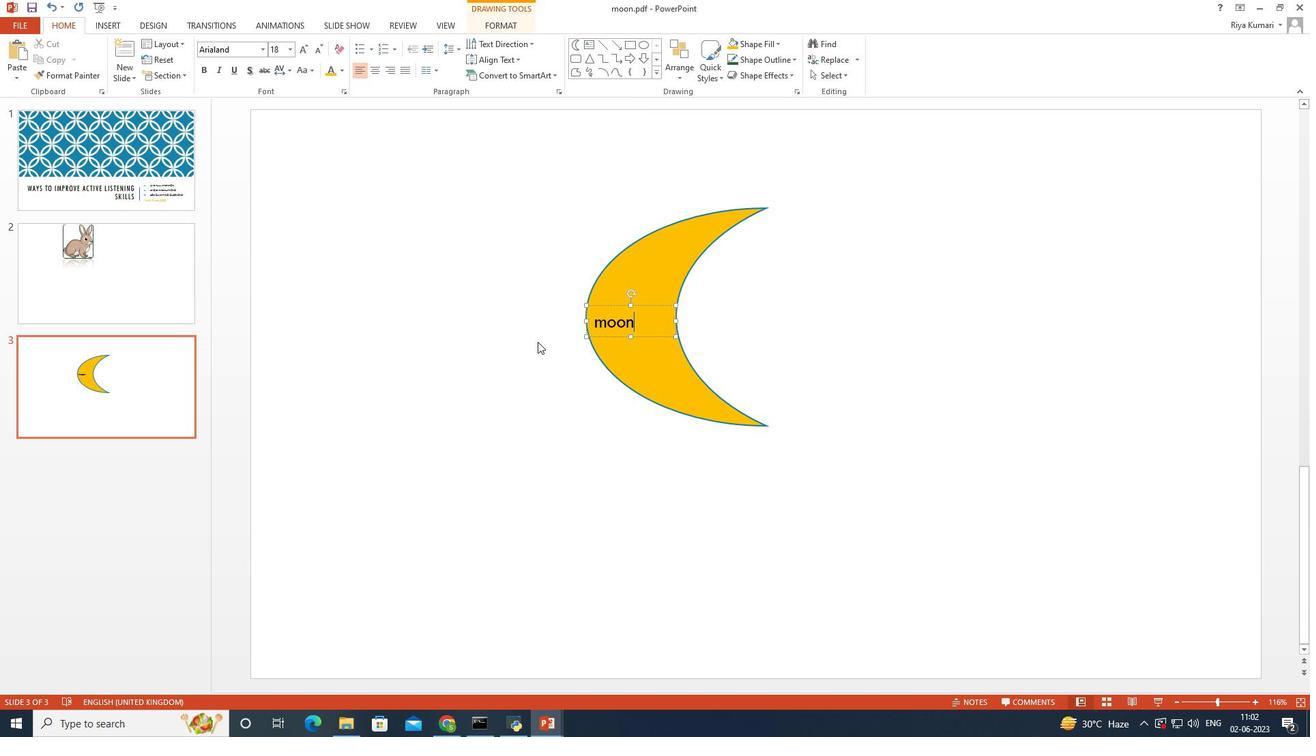 
